 Task: Choose the runner image Windows with the architecture "ARM64" for the new self-hosted runner in the repository "JS".
Action: Mouse moved to (1152, 203)
Screenshot: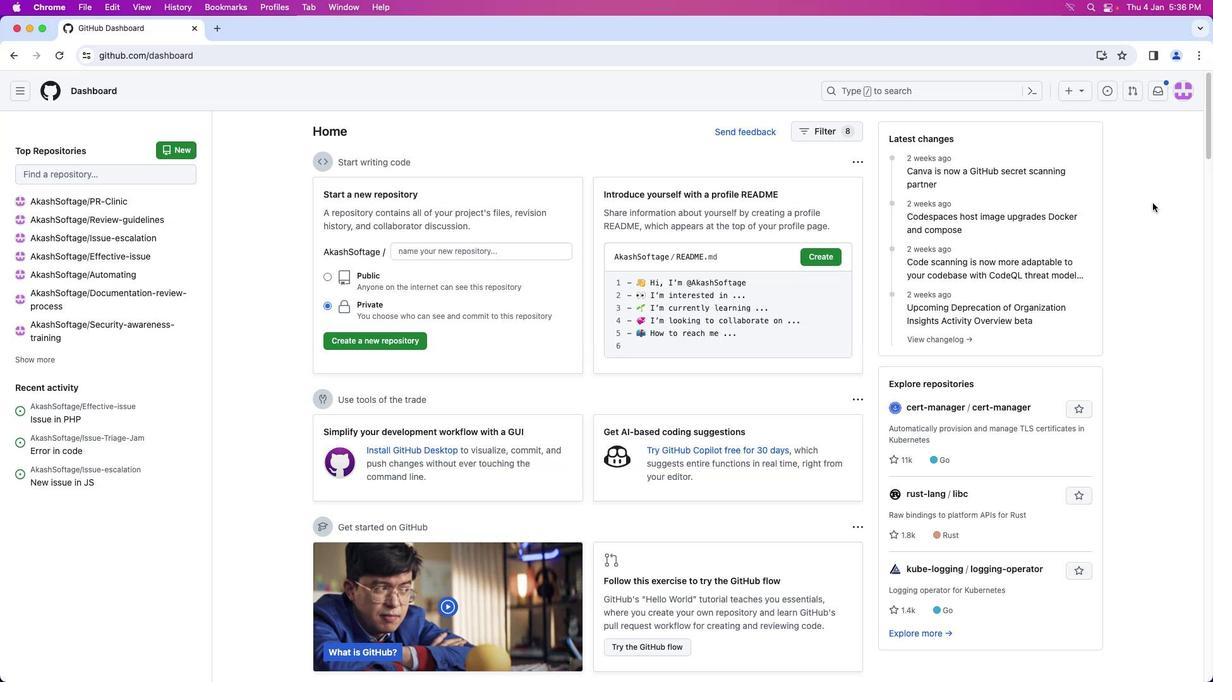 
Action: Mouse pressed left at (1152, 203)
Screenshot: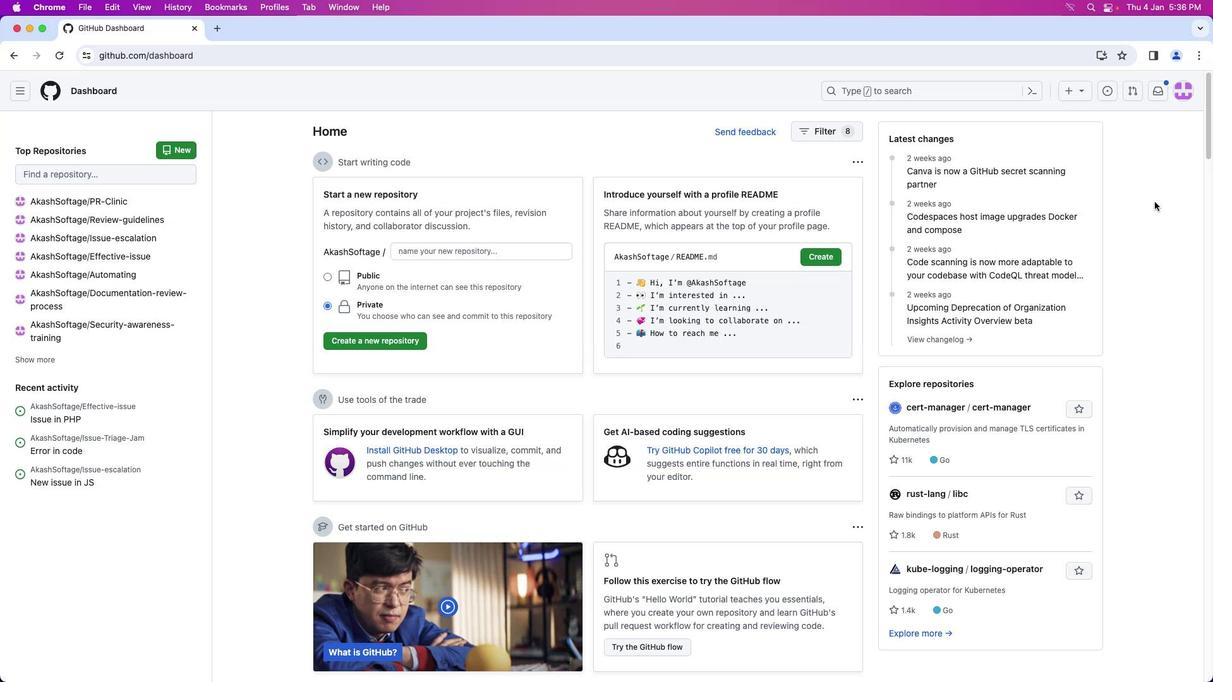 
Action: Mouse moved to (1177, 87)
Screenshot: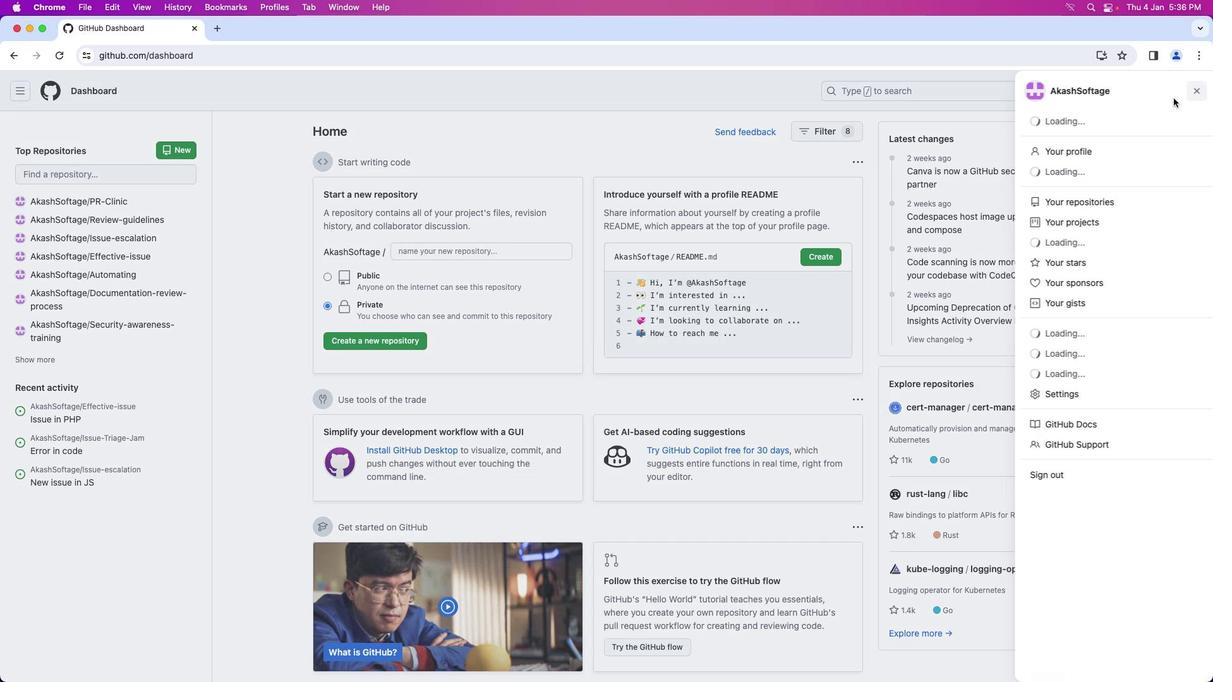 
Action: Mouse pressed left at (1177, 87)
Screenshot: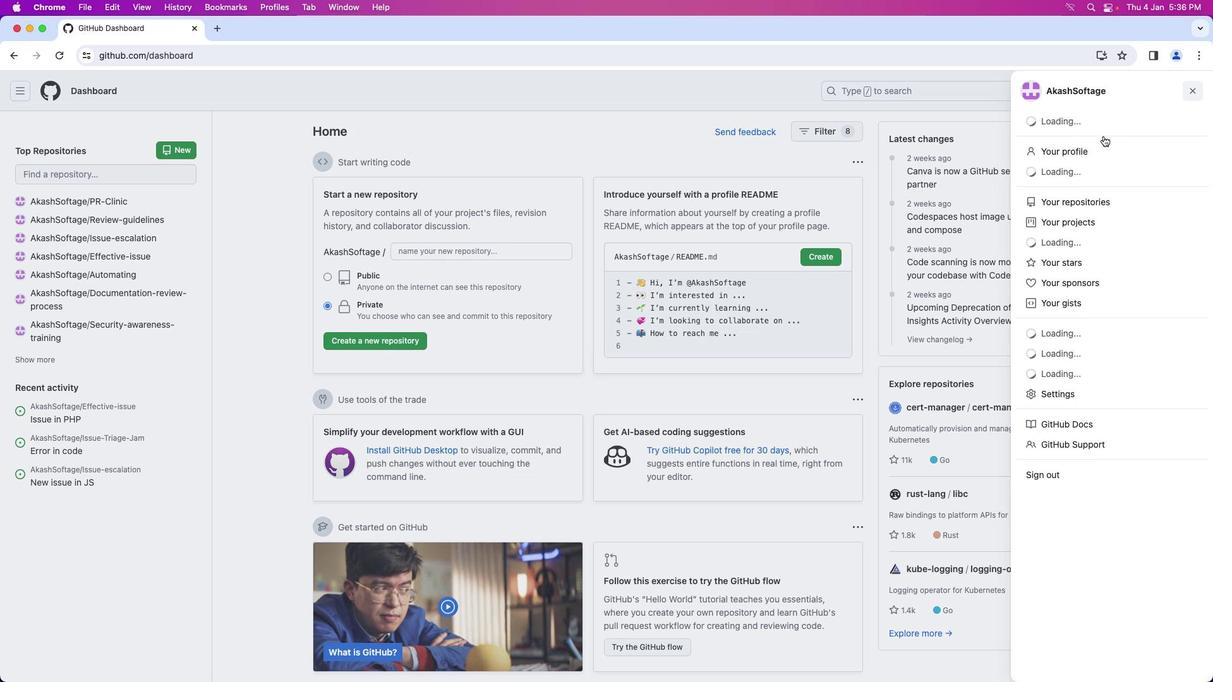 
Action: Mouse moved to (1107, 202)
Screenshot: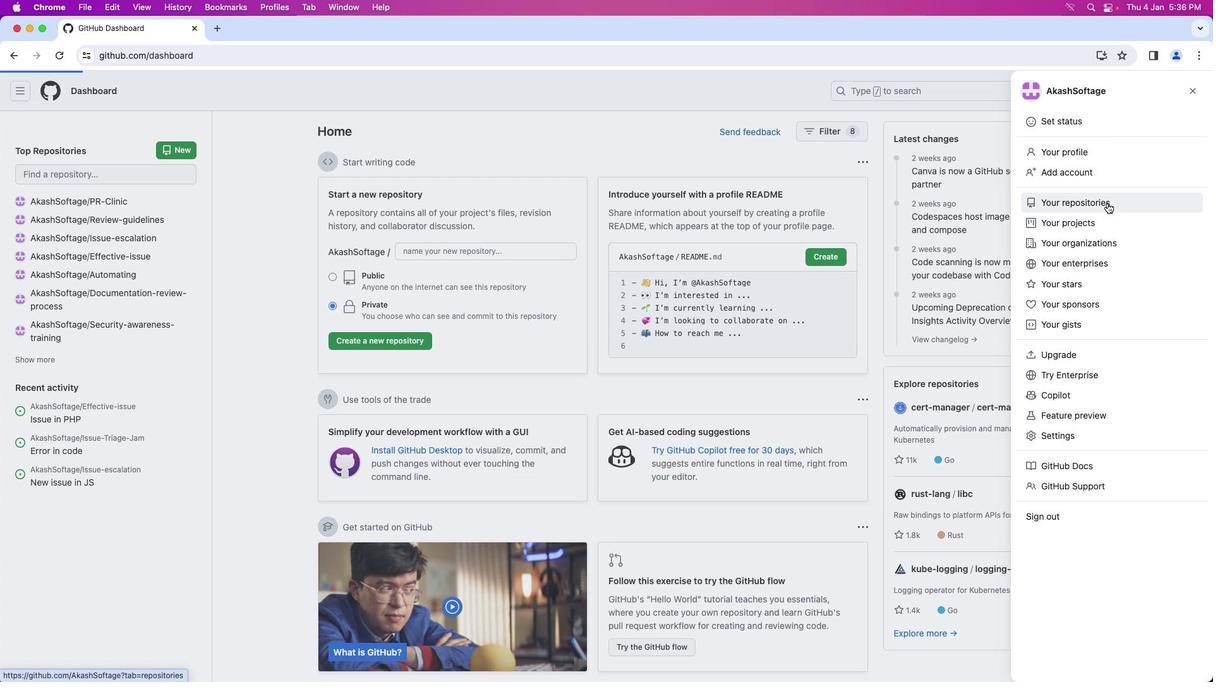 
Action: Mouse pressed left at (1107, 202)
Screenshot: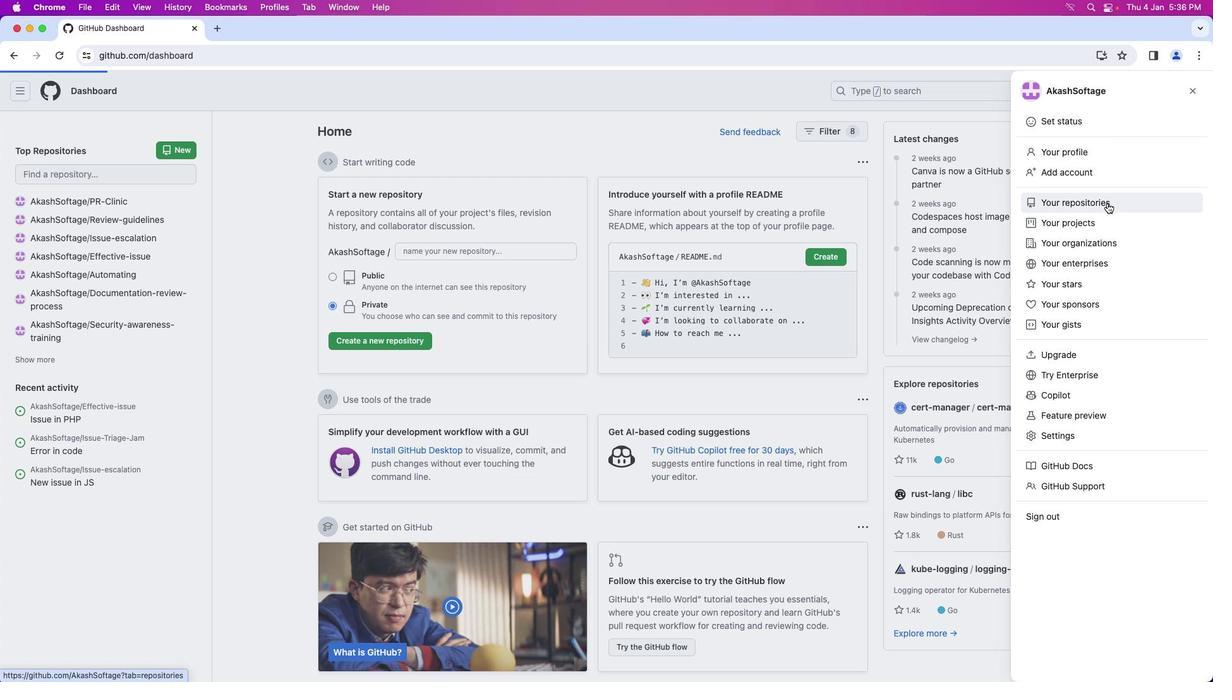 
Action: Mouse moved to (427, 211)
Screenshot: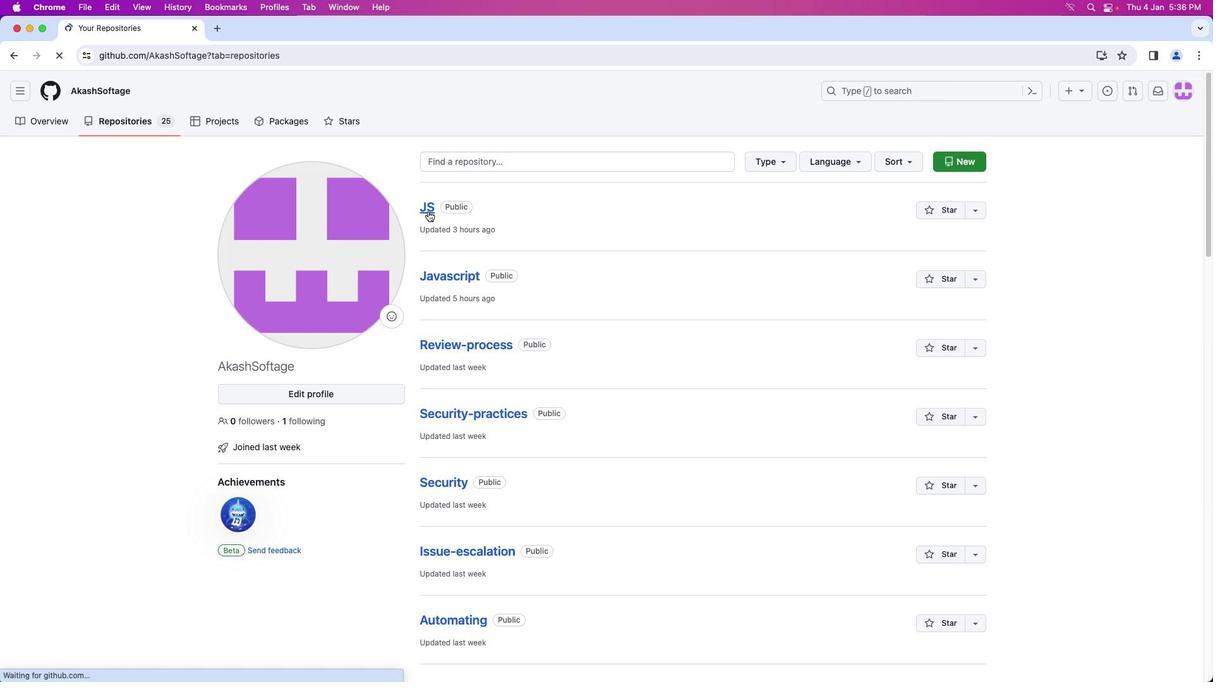 
Action: Mouse pressed left at (427, 211)
Screenshot: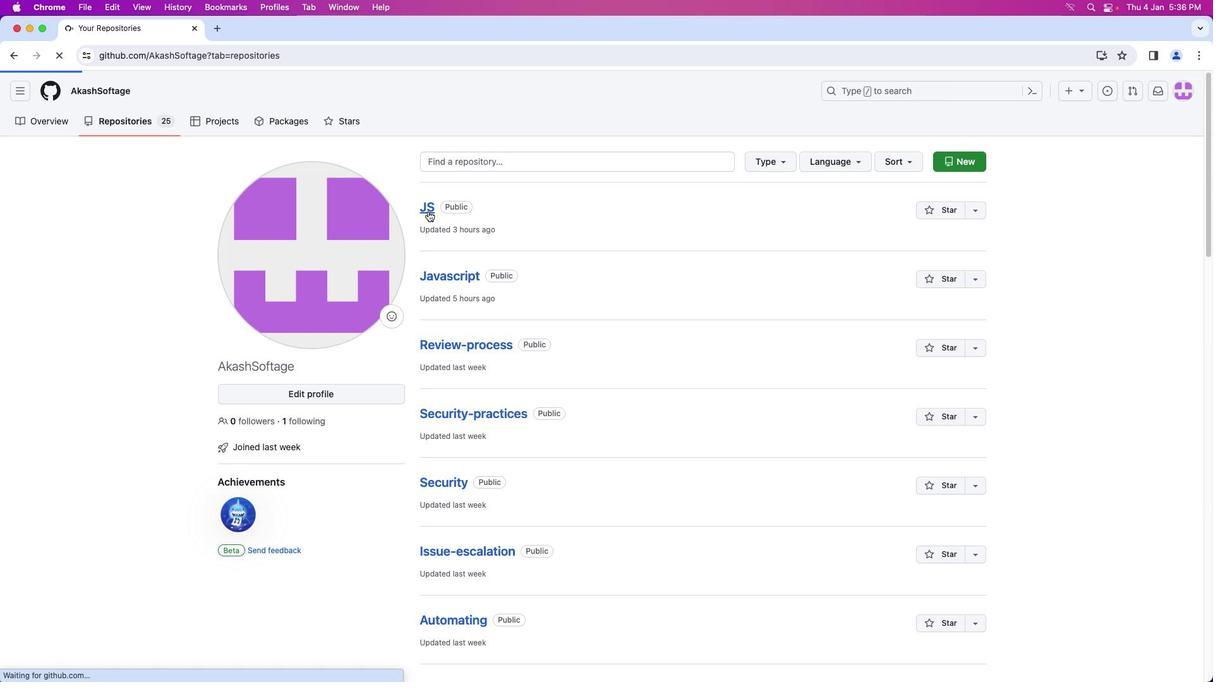 
Action: Mouse moved to (527, 127)
Screenshot: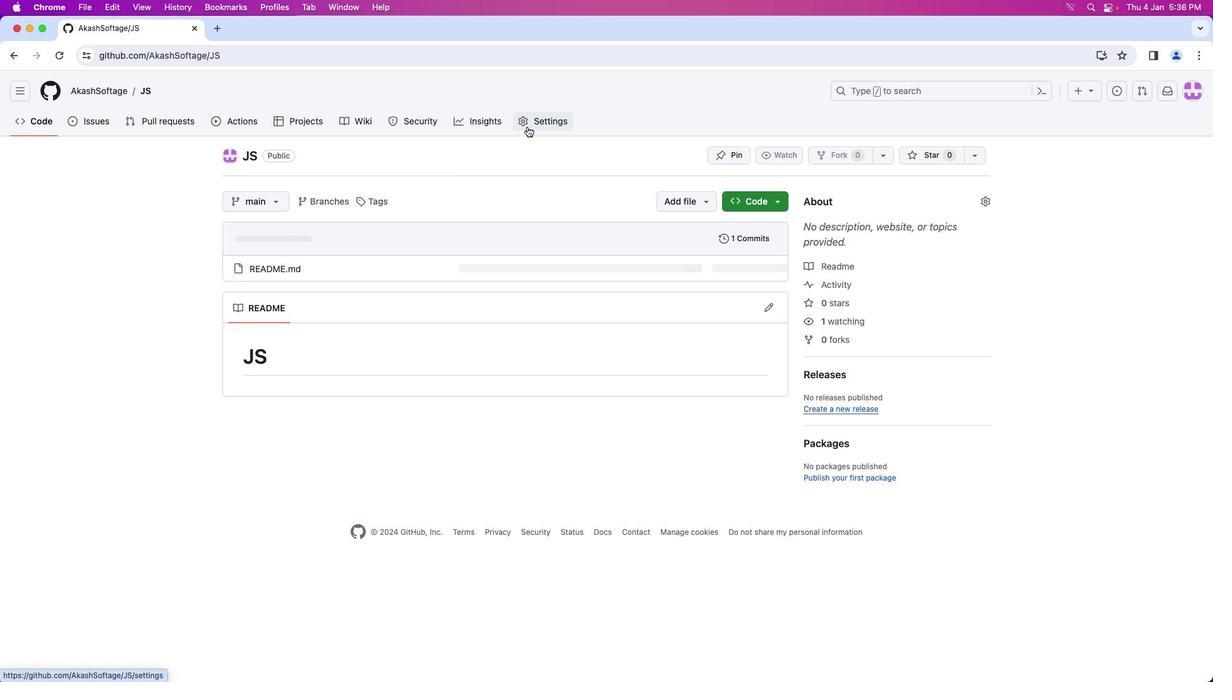 
Action: Mouse pressed left at (527, 127)
Screenshot: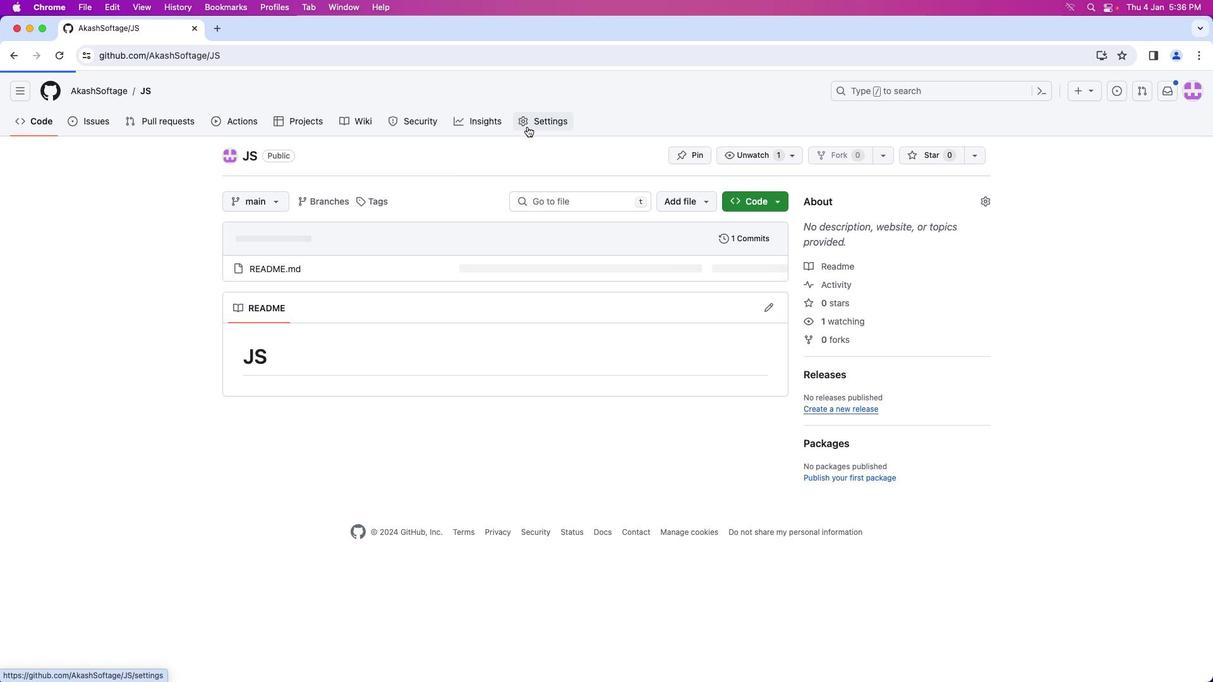 
Action: Mouse moved to (308, 350)
Screenshot: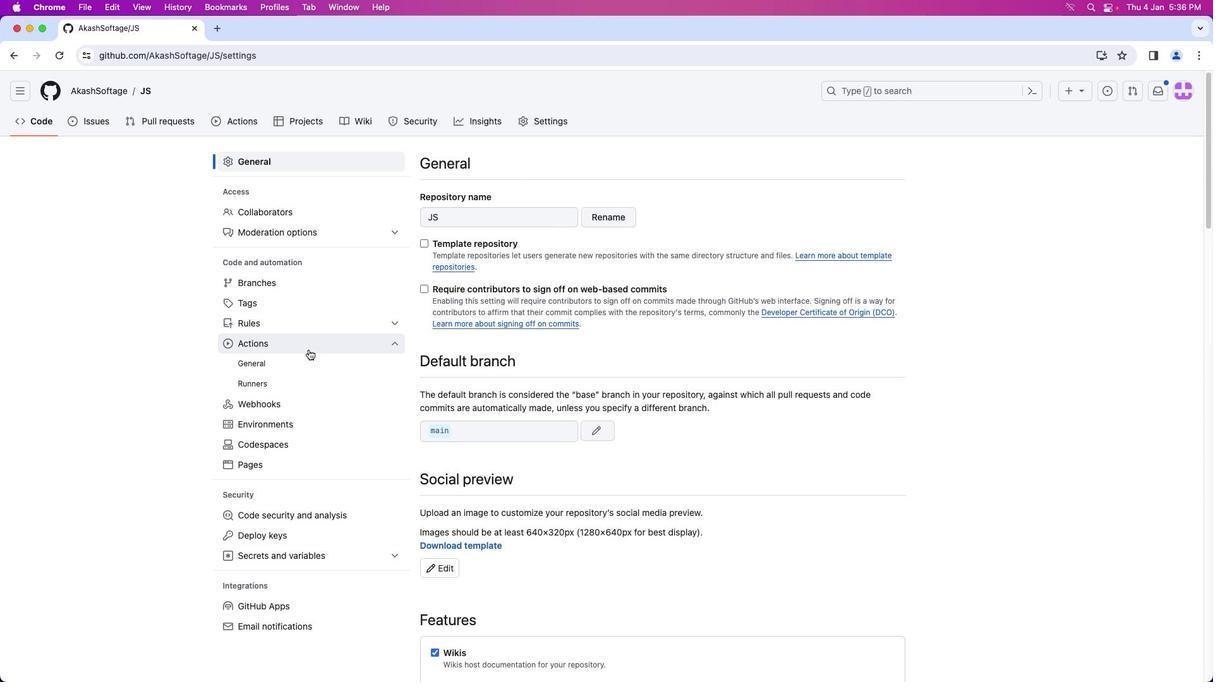
Action: Mouse pressed left at (308, 350)
Screenshot: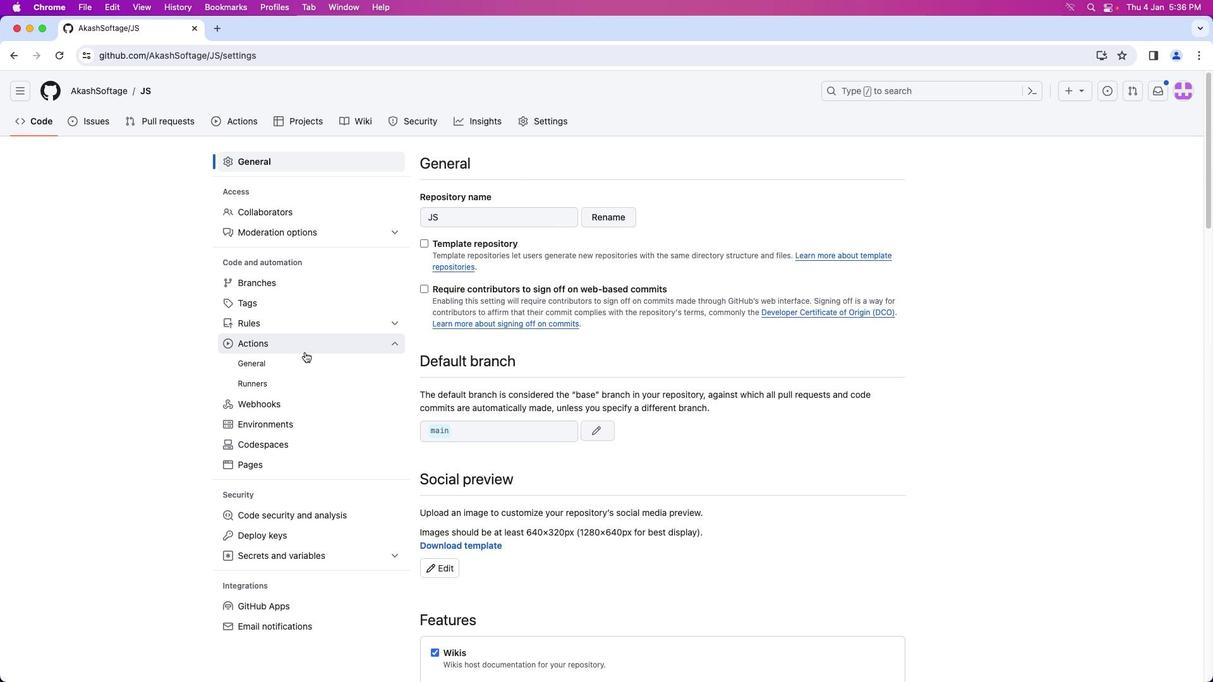 
Action: Mouse moved to (261, 384)
Screenshot: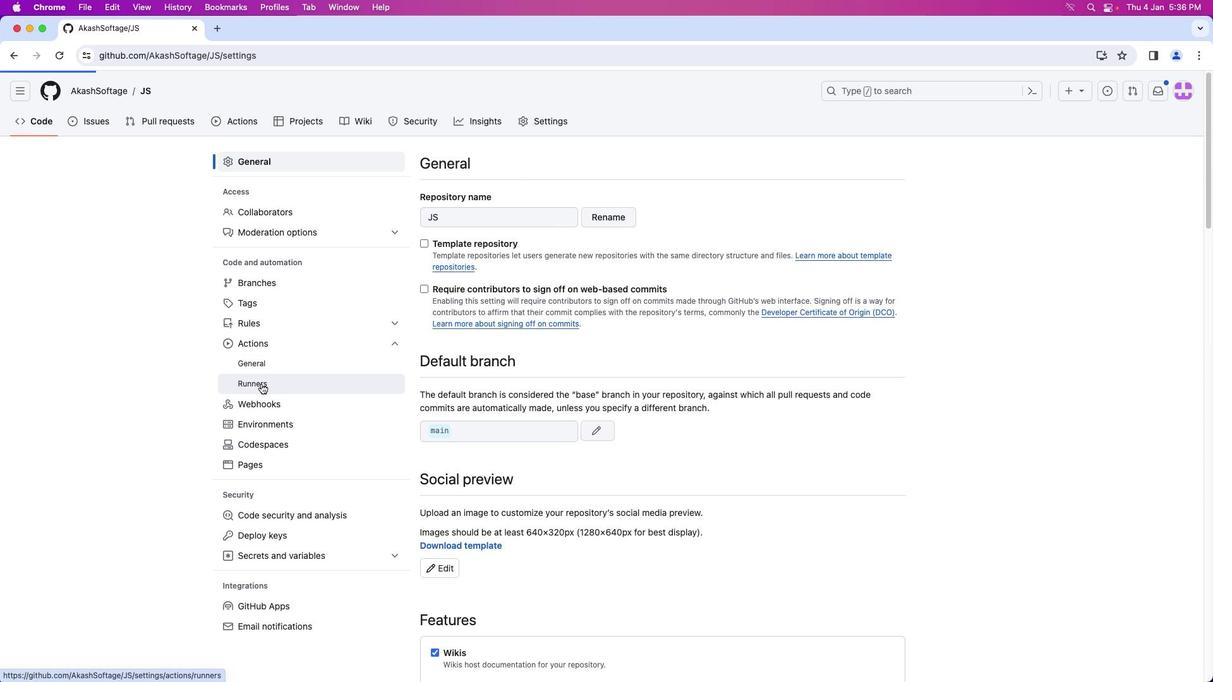 
Action: Mouse pressed left at (261, 384)
Screenshot: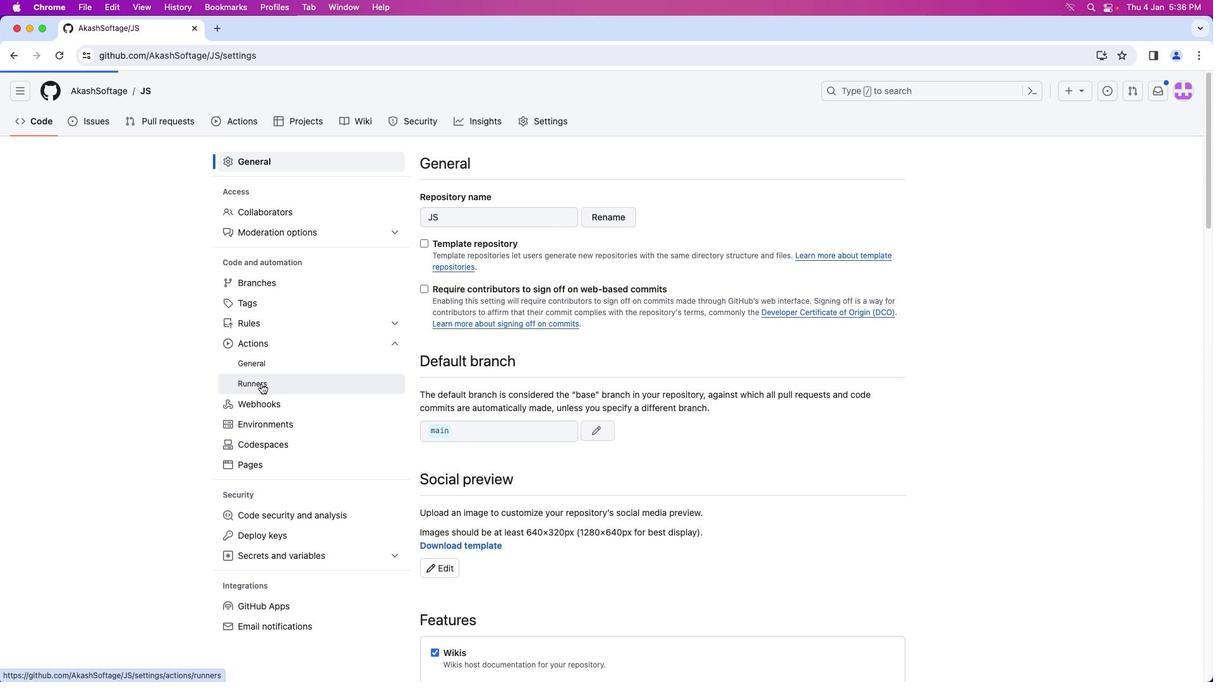 
Action: Mouse moved to (816, 155)
Screenshot: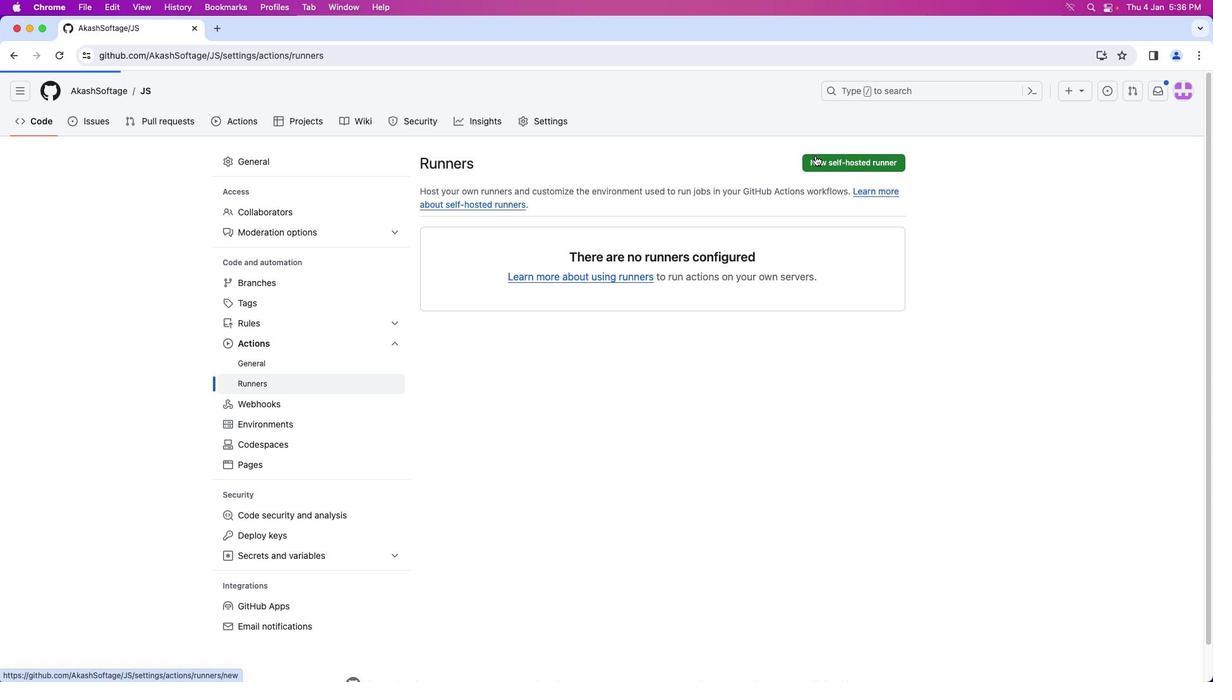 
Action: Mouse pressed left at (816, 155)
Screenshot: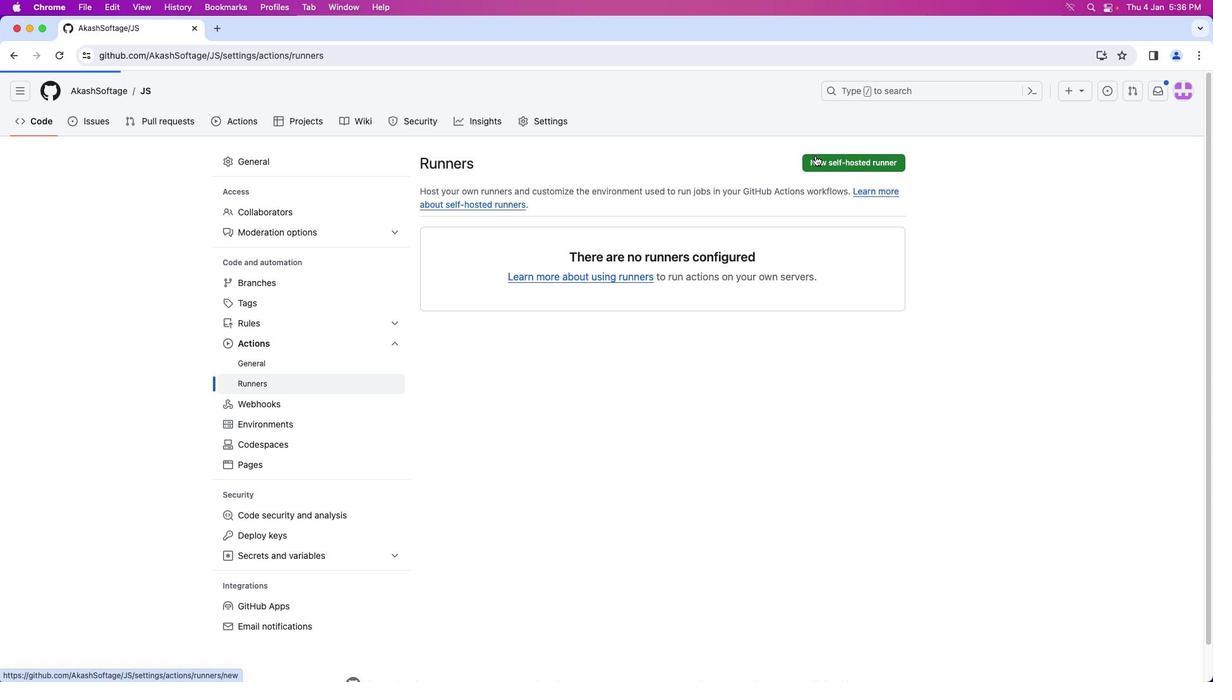 
Action: Mouse moved to (771, 297)
Screenshot: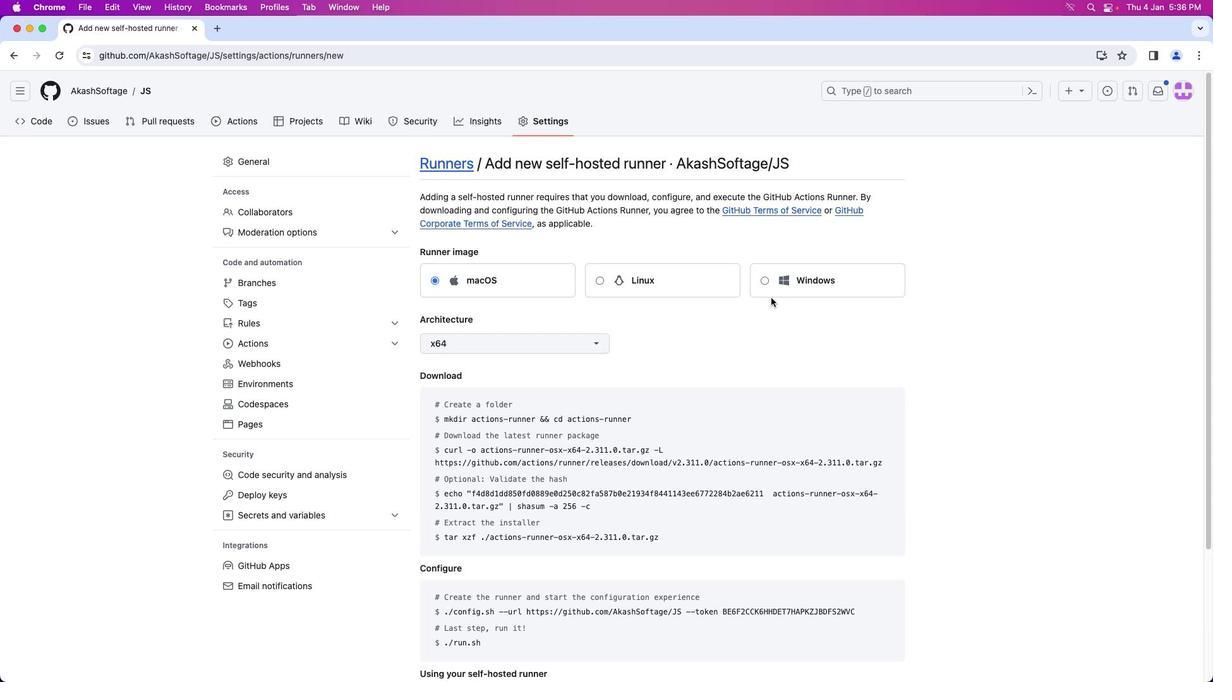 
Action: Mouse scrolled (771, 297) with delta (0, 0)
Screenshot: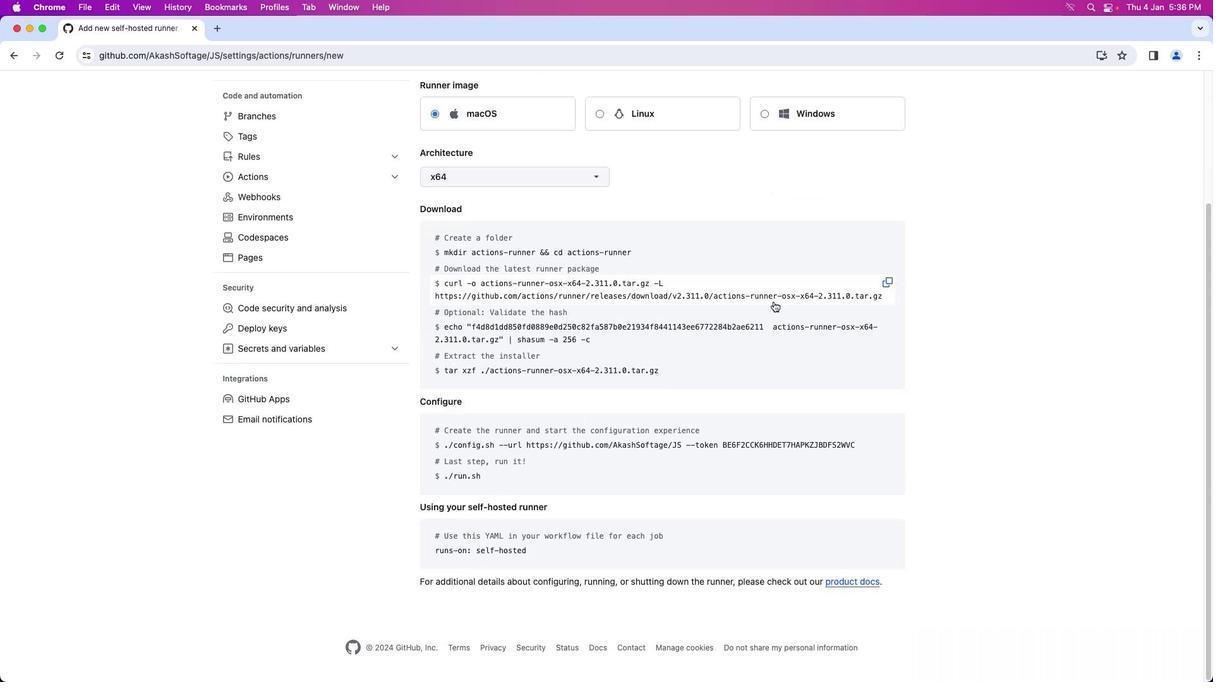 
Action: Mouse moved to (771, 298)
Screenshot: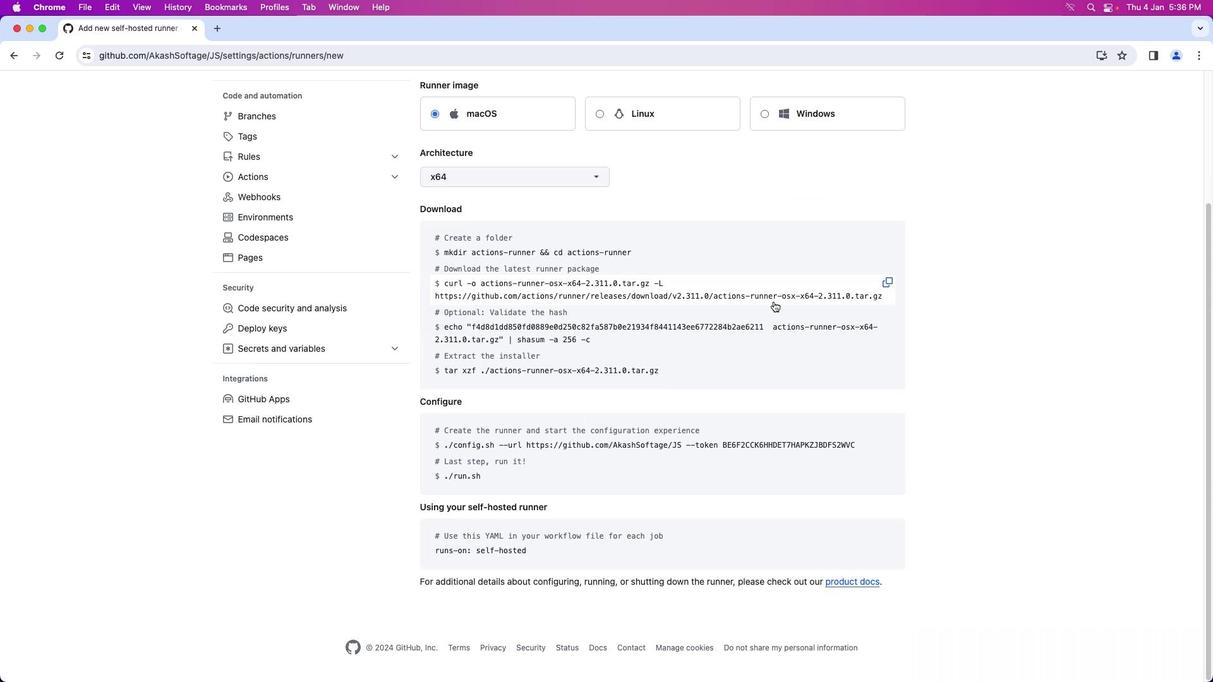
Action: Mouse scrolled (771, 298) with delta (0, 0)
Screenshot: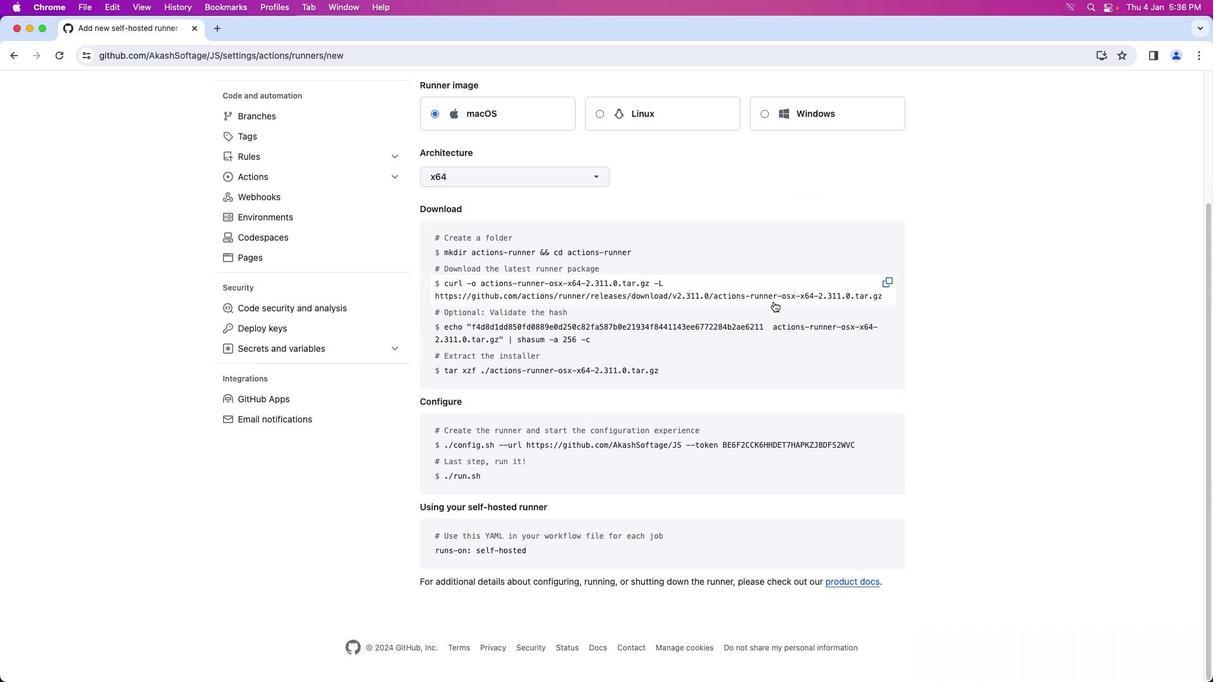 
Action: Mouse moved to (771, 299)
Screenshot: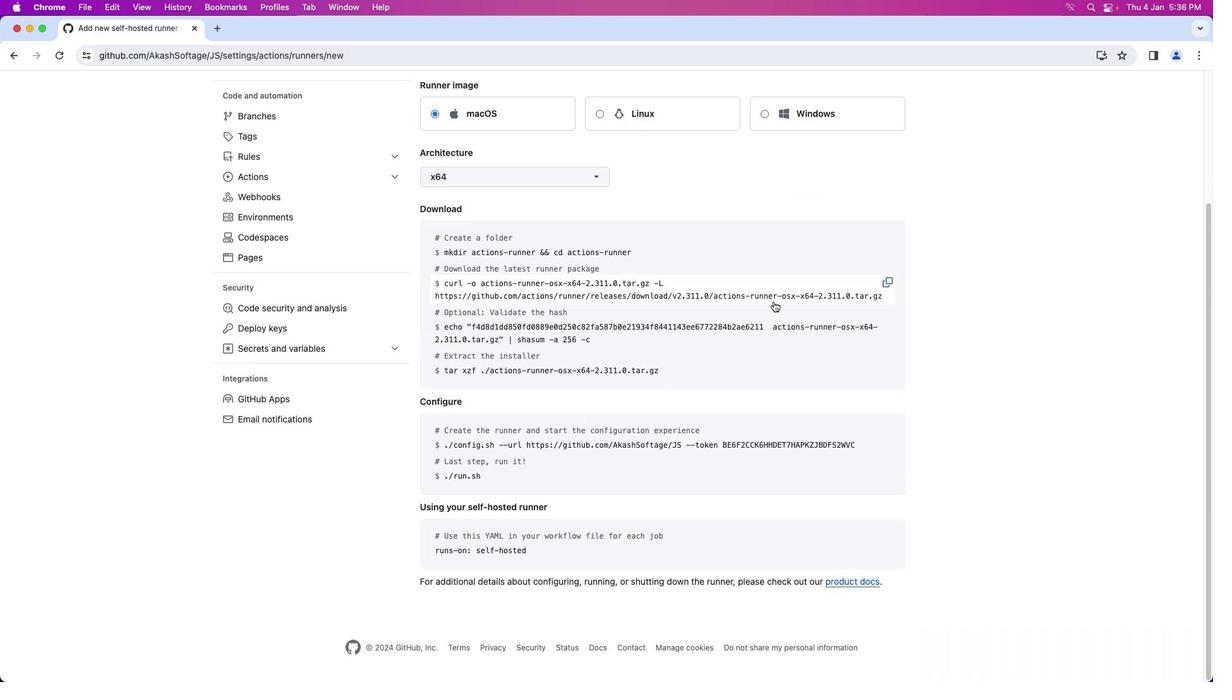 
Action: Mouse scrolled (771, 299) with delta (0, 0)
Screenshot: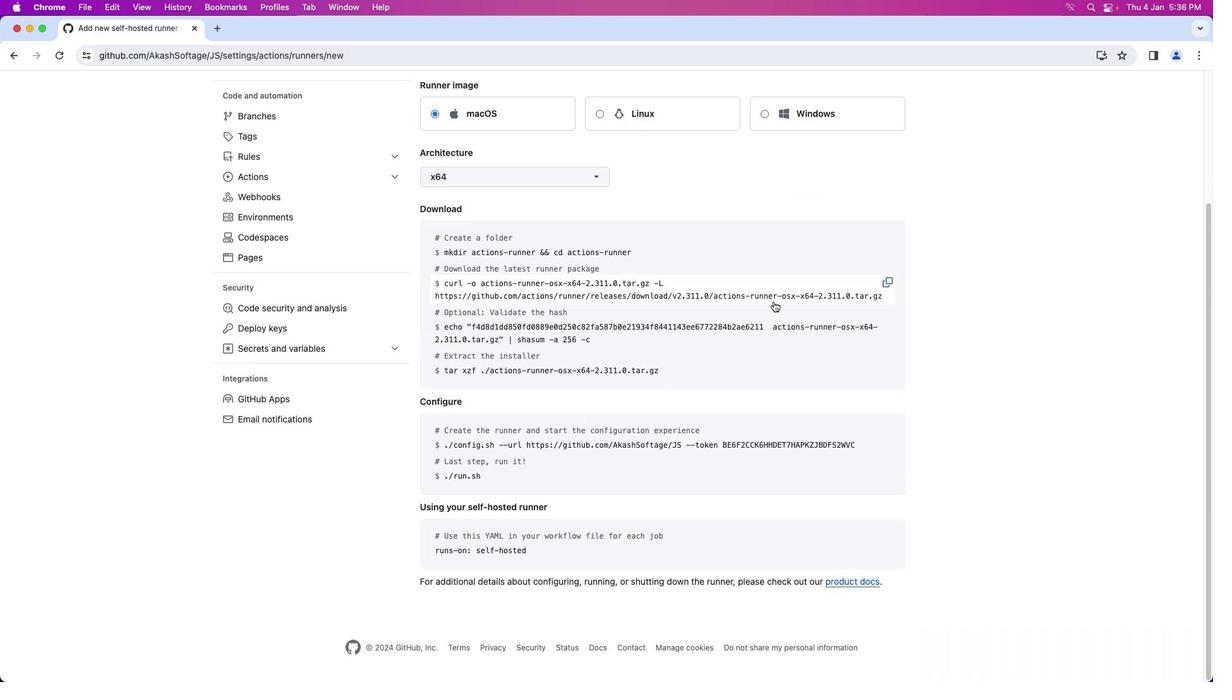 
Action: Mouse moved to (771, 300)
Screenshot: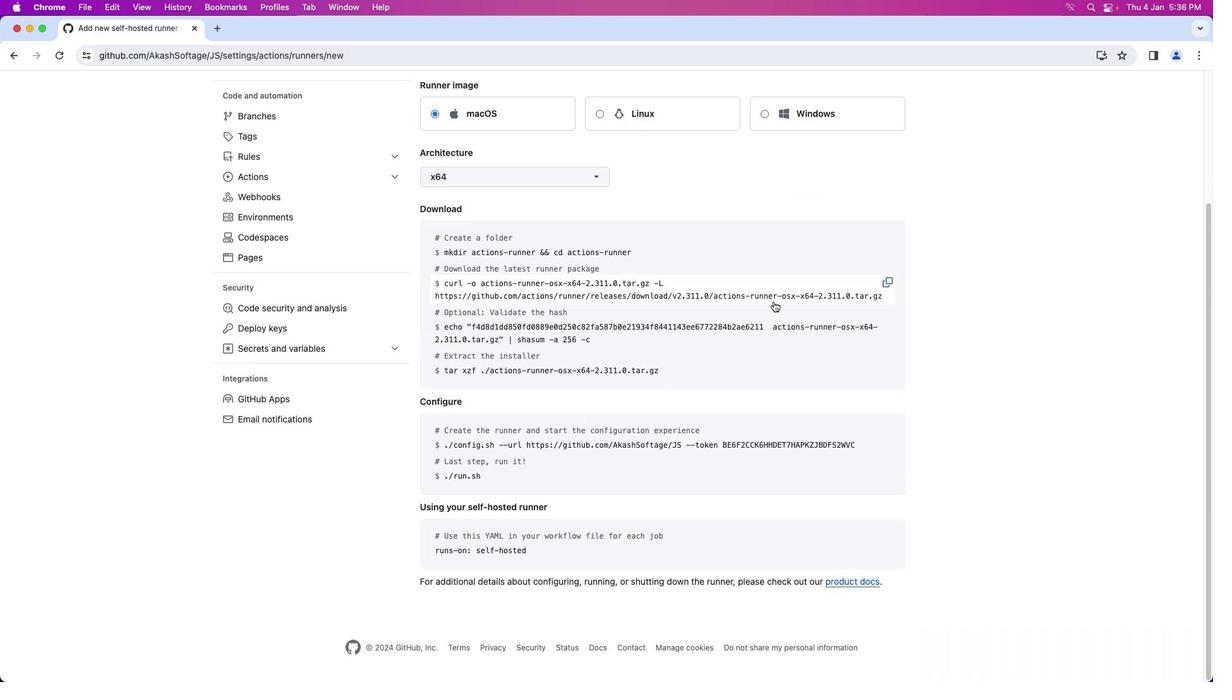 
Action: Mouse scrolled (771, 300) with delta (0, -1)
Screenshot: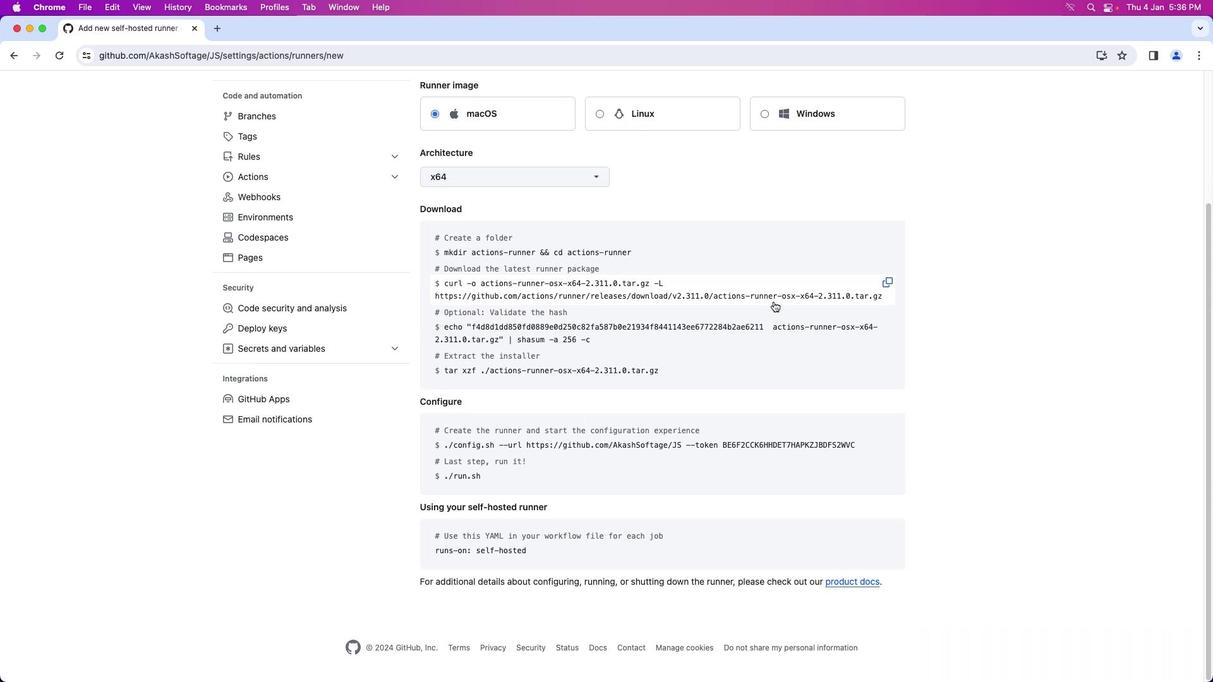 
Action: Mouse moved to (771, 300)
Screenshot: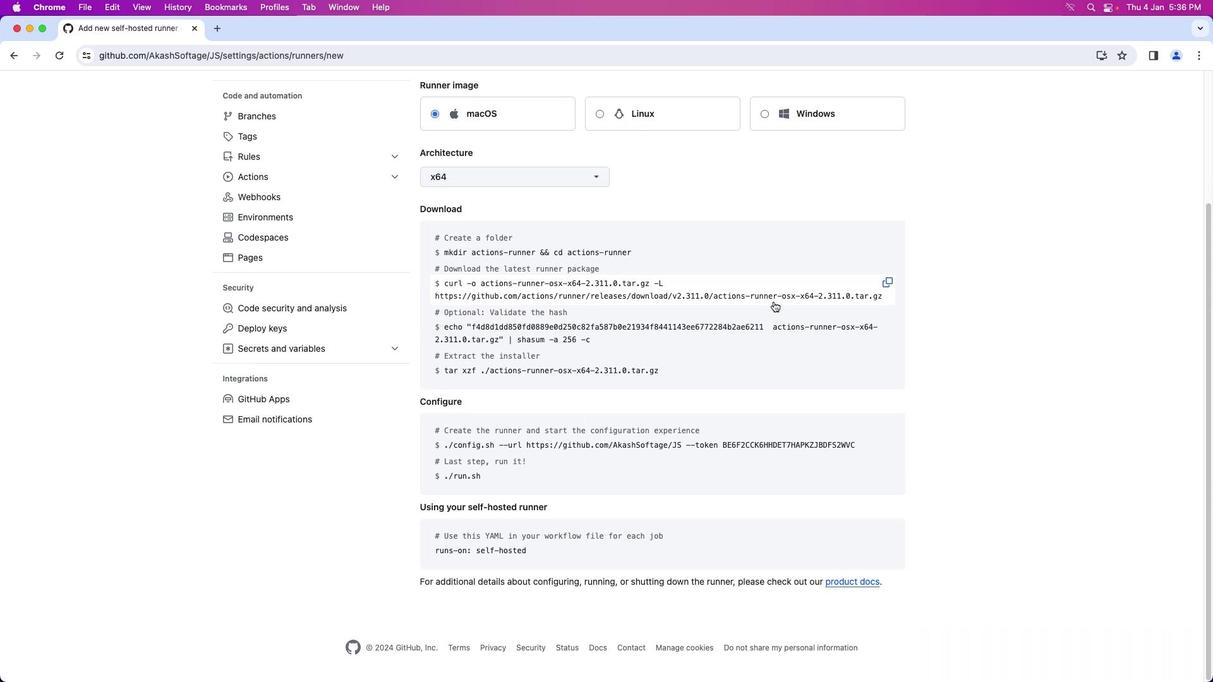 
Action: Mouse scrolled (771, 300) with delta (0, -2)
Screenshot: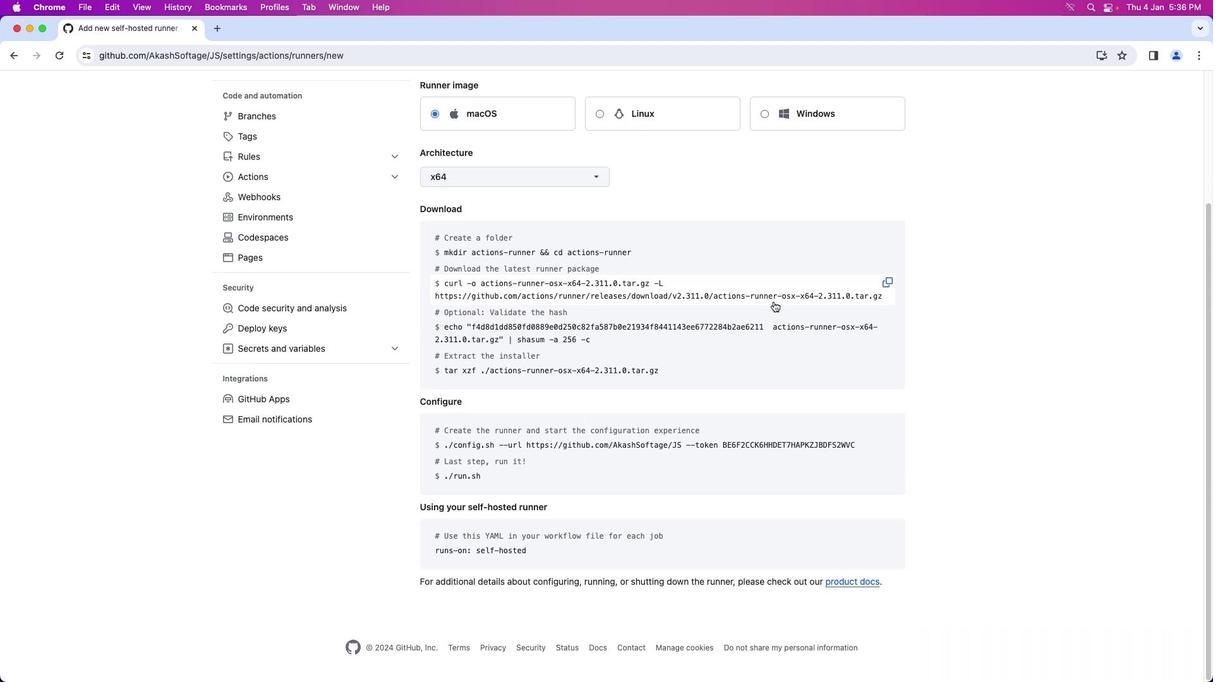 
Action: Mouse scrolled (771, 300) with delta (0, -3)
Screenshot: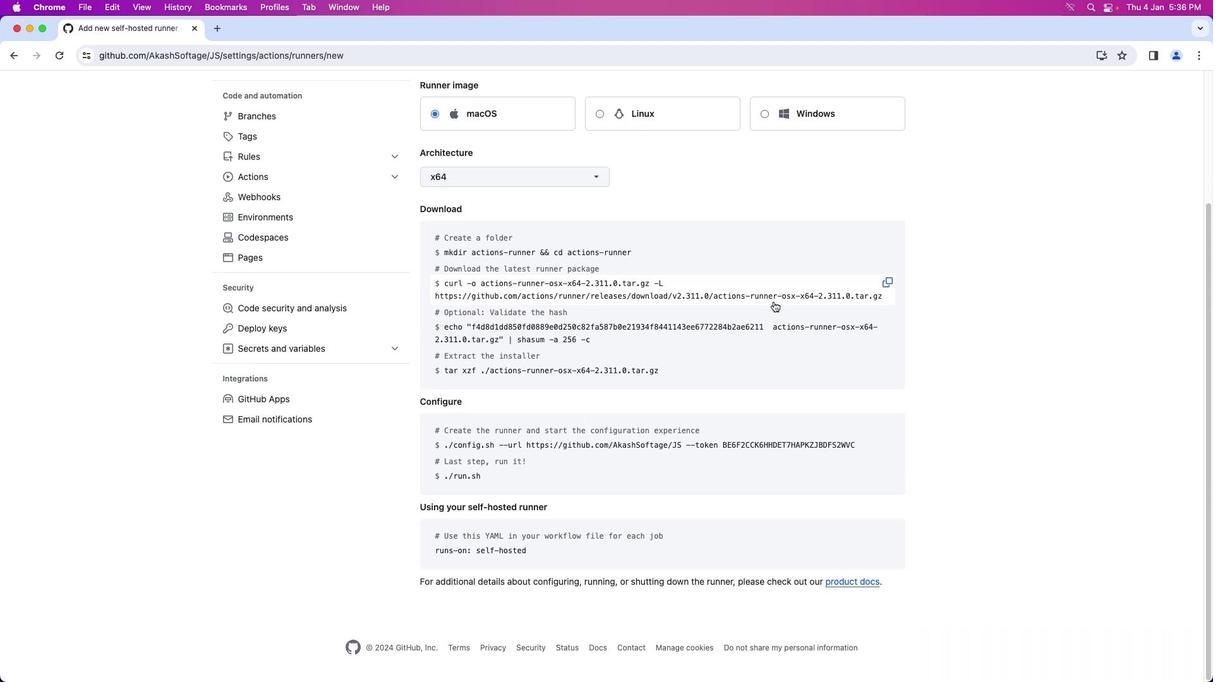 
Action: Mouse scrolled (771, 300) with delta (0, -3)
Screenshot: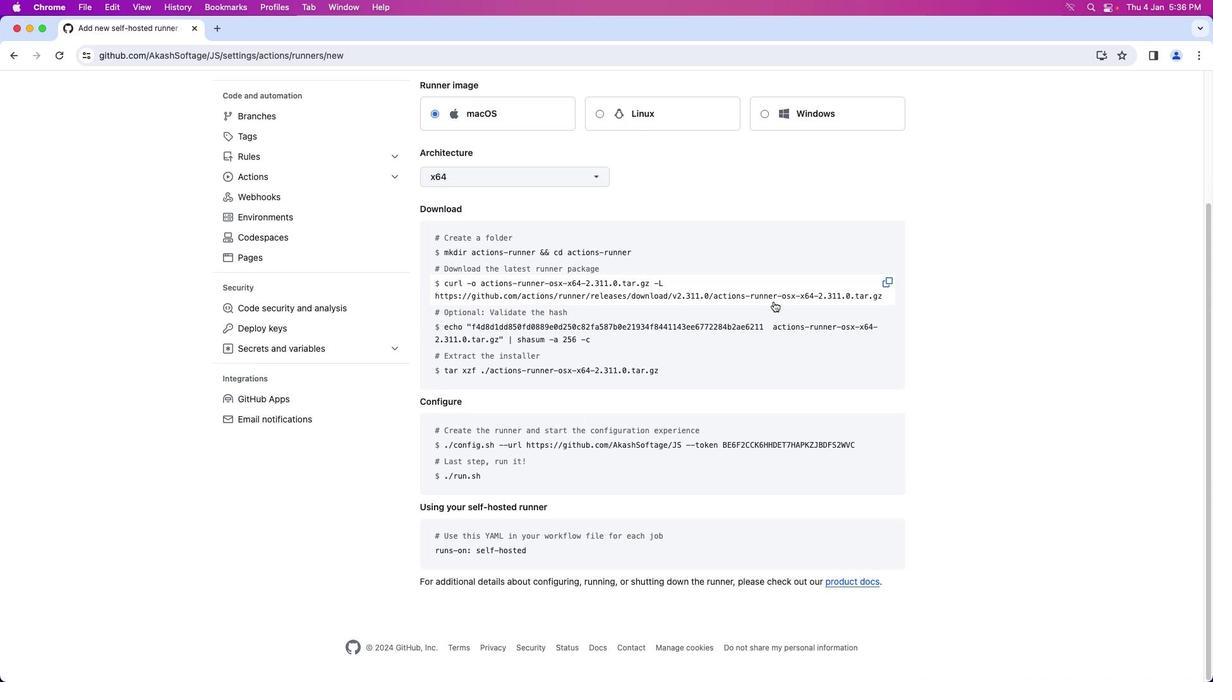 
Action: Mouse moved to (773, 301)
Screenshot: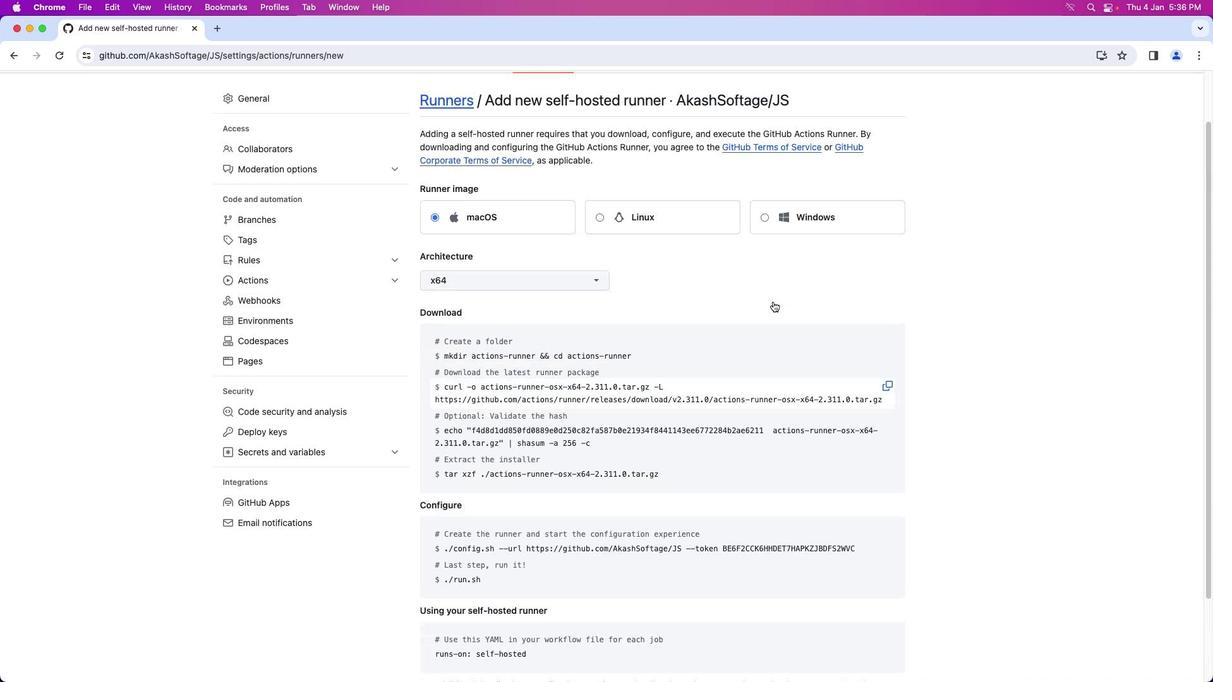 
Action: Mouse scrolled (773, 301) with delta (0, 0)
Screenshot: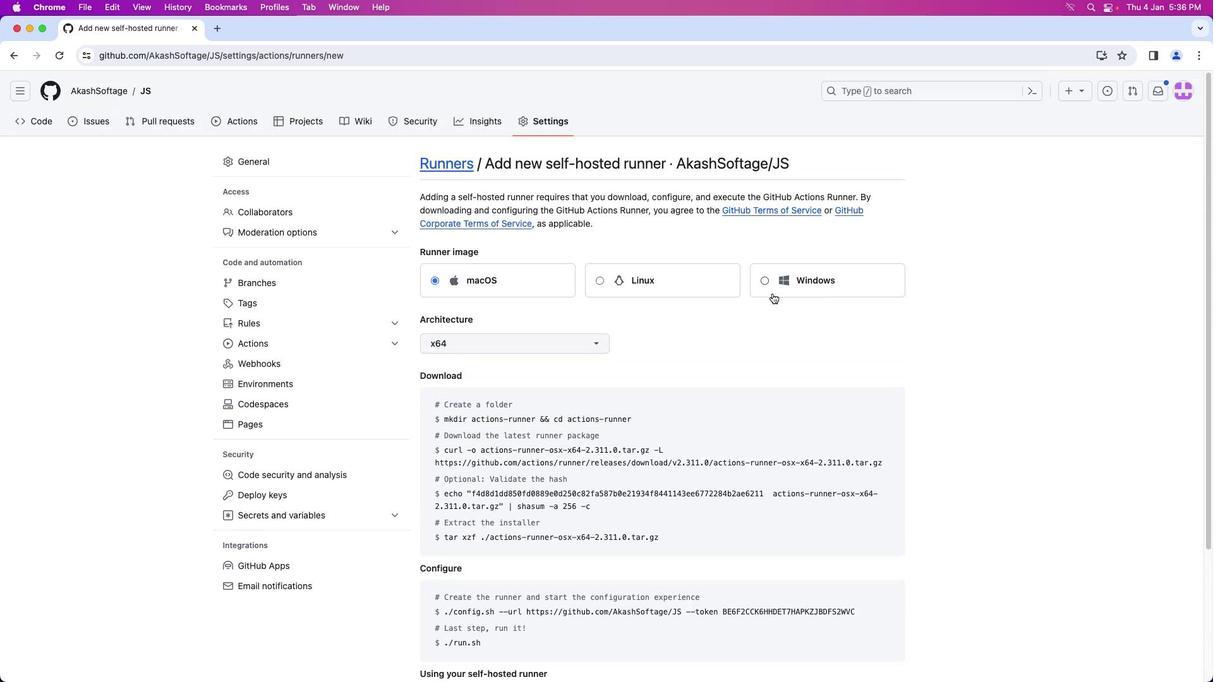 
Action: Mouse scrolled (773, 301) with delta (0, 0)
Screenshot: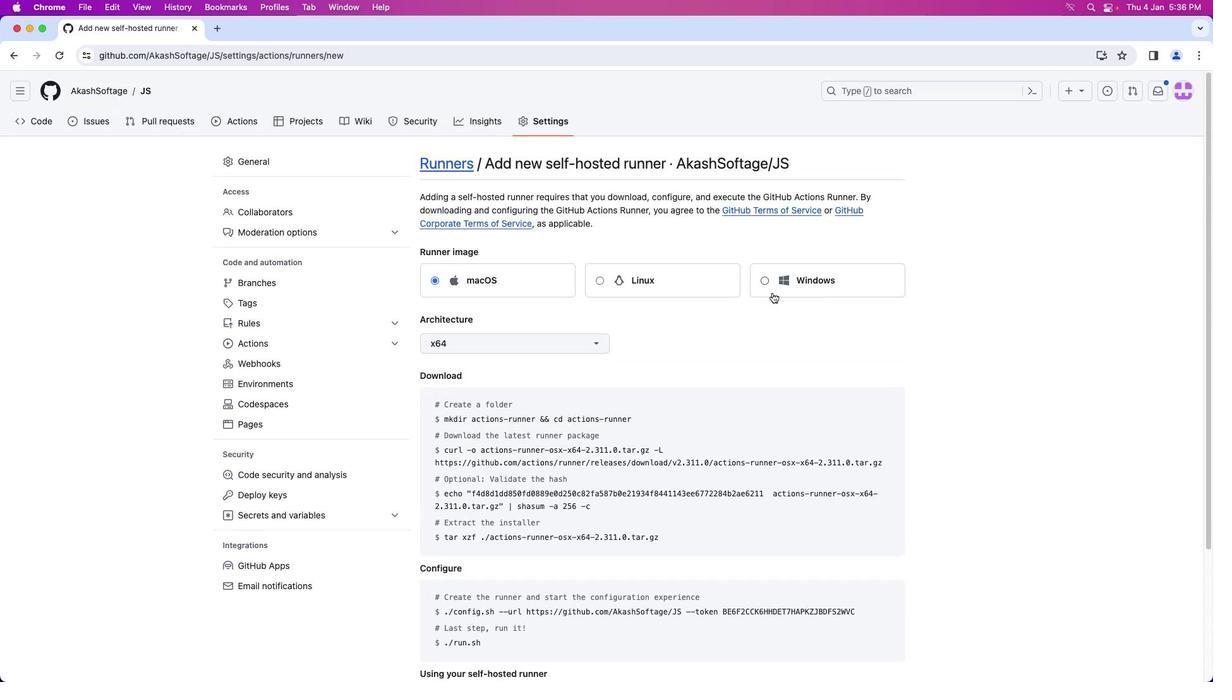 
Action: Mouse scrolled (773, 301) with delta (0, 1)
Screenshot: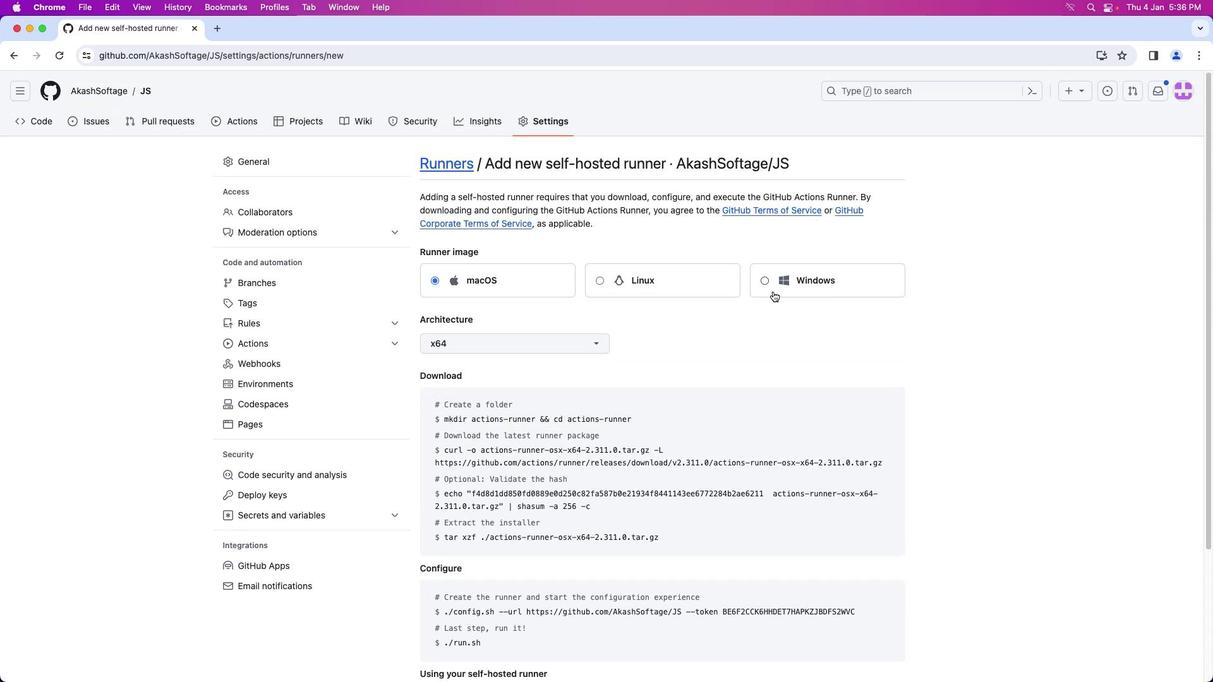 
Action: Mouse scrolled (773, 301) with delta (0, 2)
Screenshot: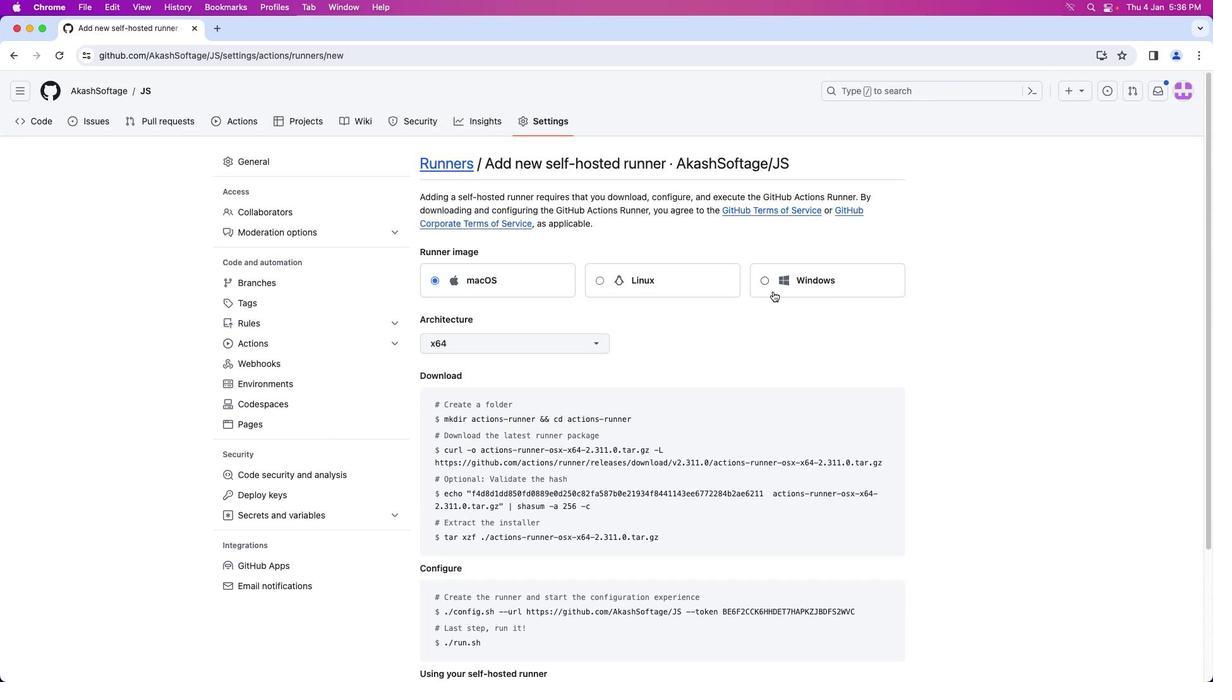
Action: Mouse moved to (765, 283)
Screenshot: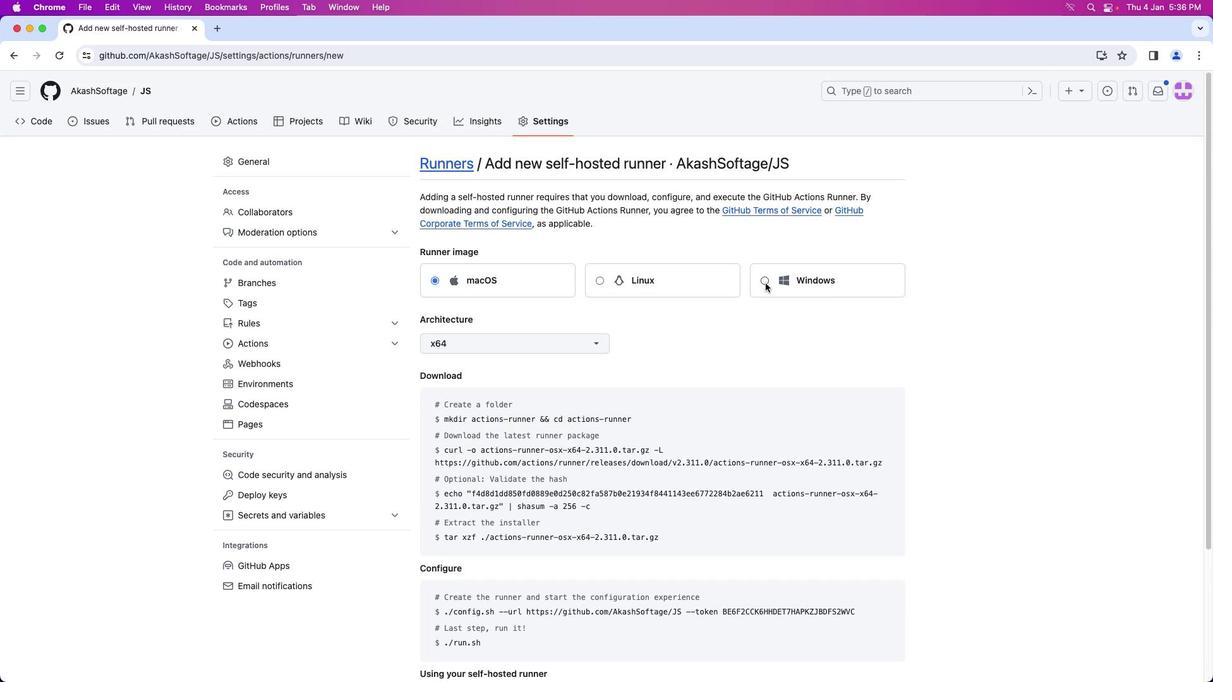 
Action: Mouse pressed left at (765, 283)
Screenshot: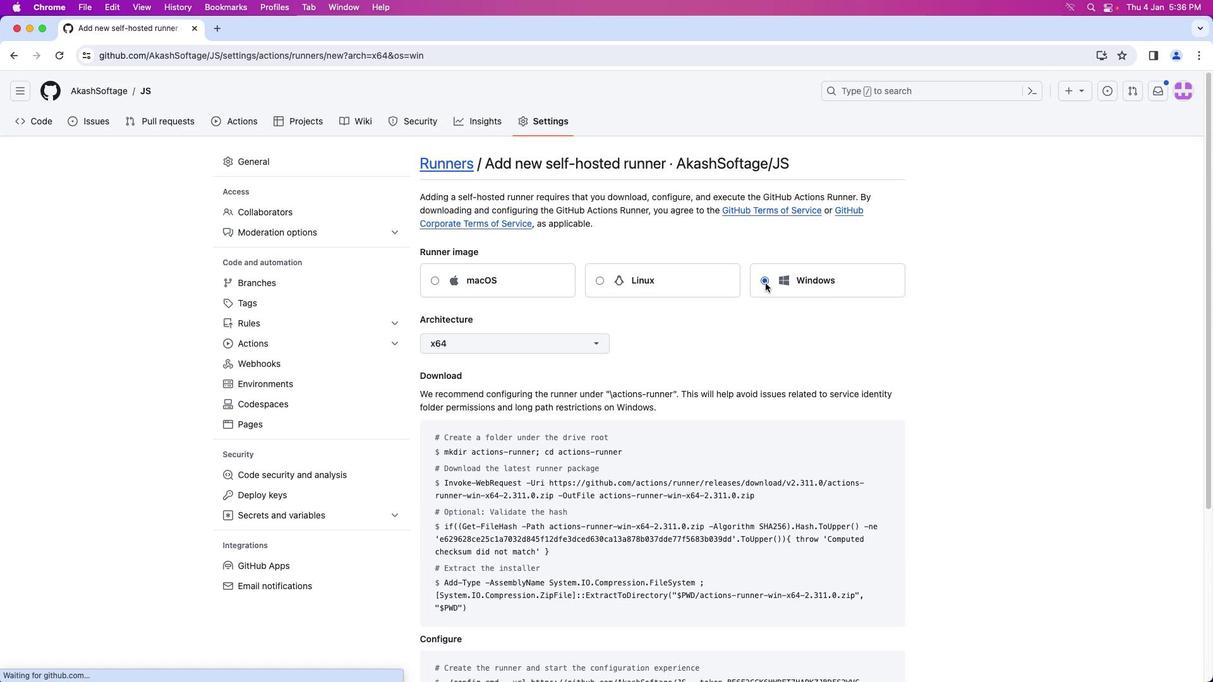 
Action: Mouse moved to (560, 341)
Screenshot: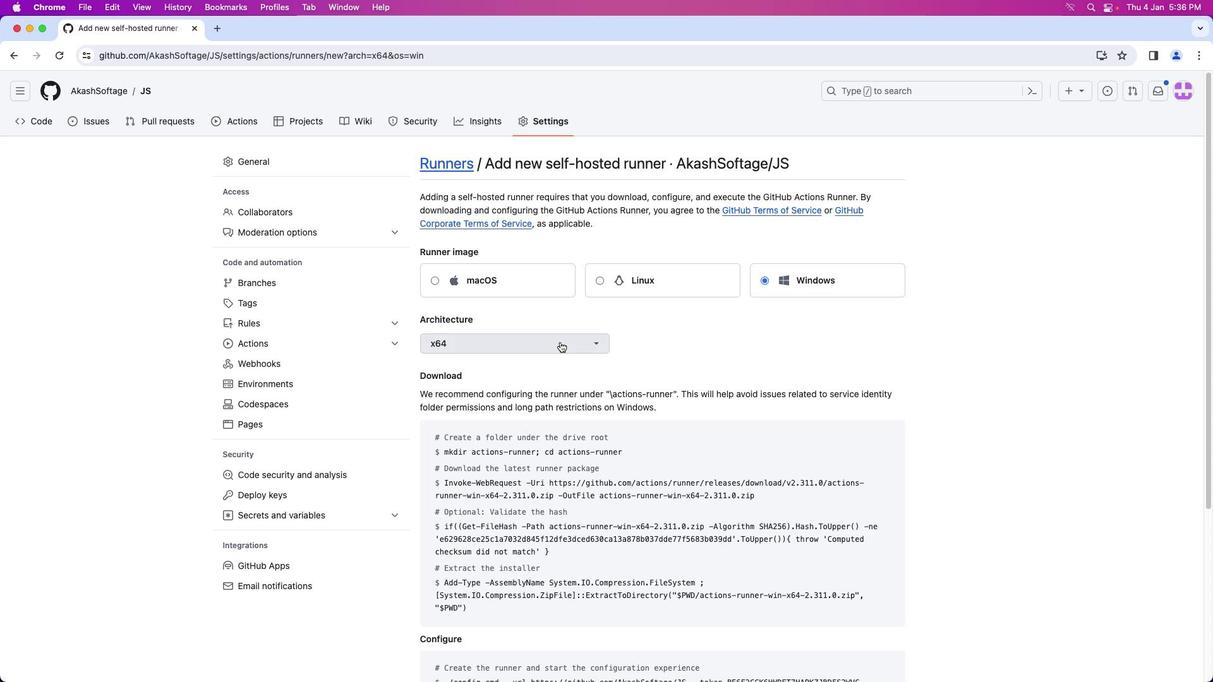 
Action: Mouse pressed left at (560, 341)
Screenshot: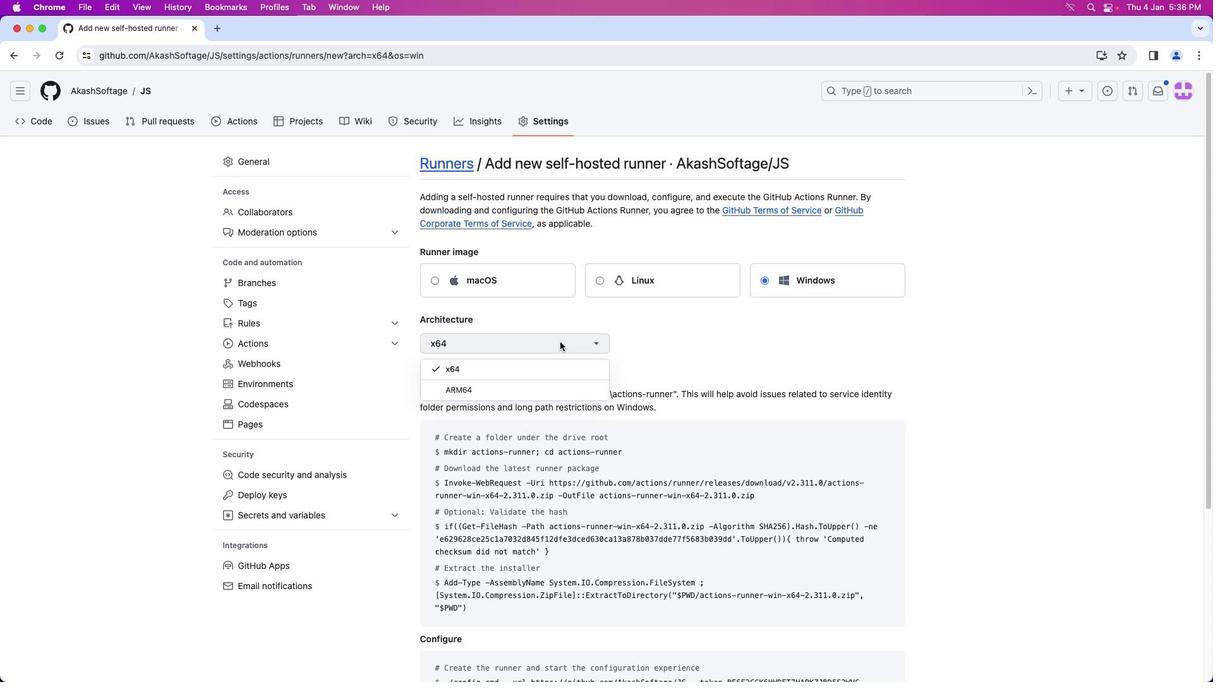 
Action: Mouse moved to (509, 390)
Screenshot: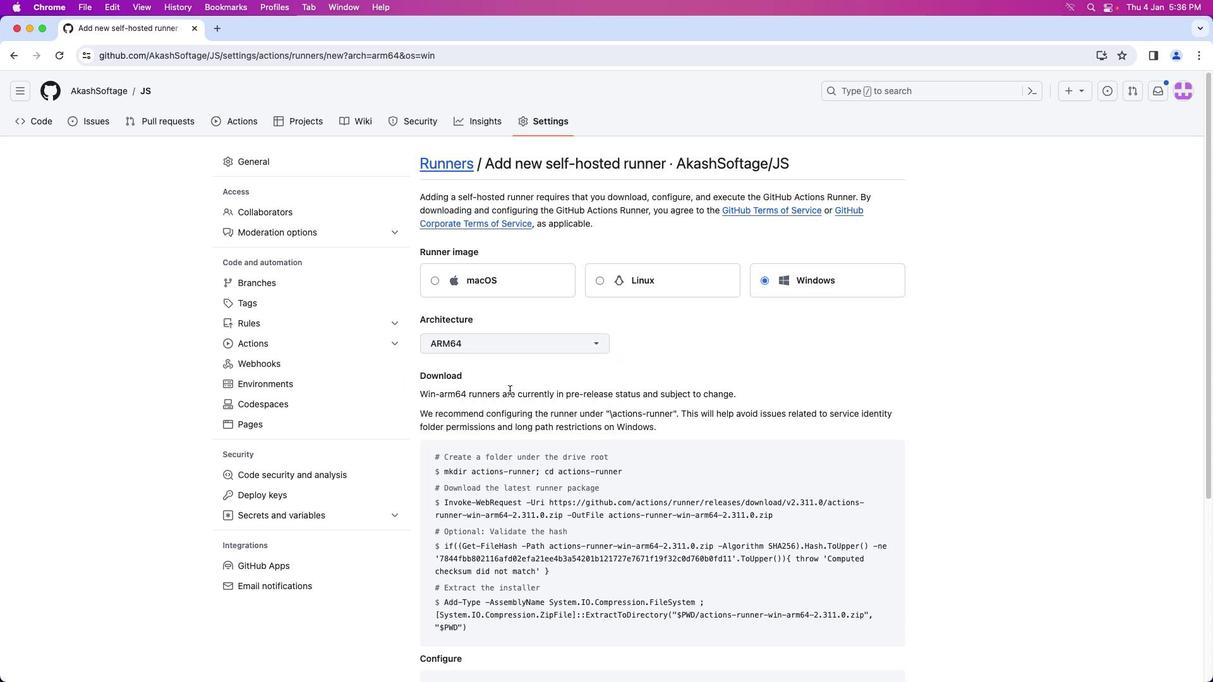 
Action: Mouse pressed left at (509, 390)
Screenshot: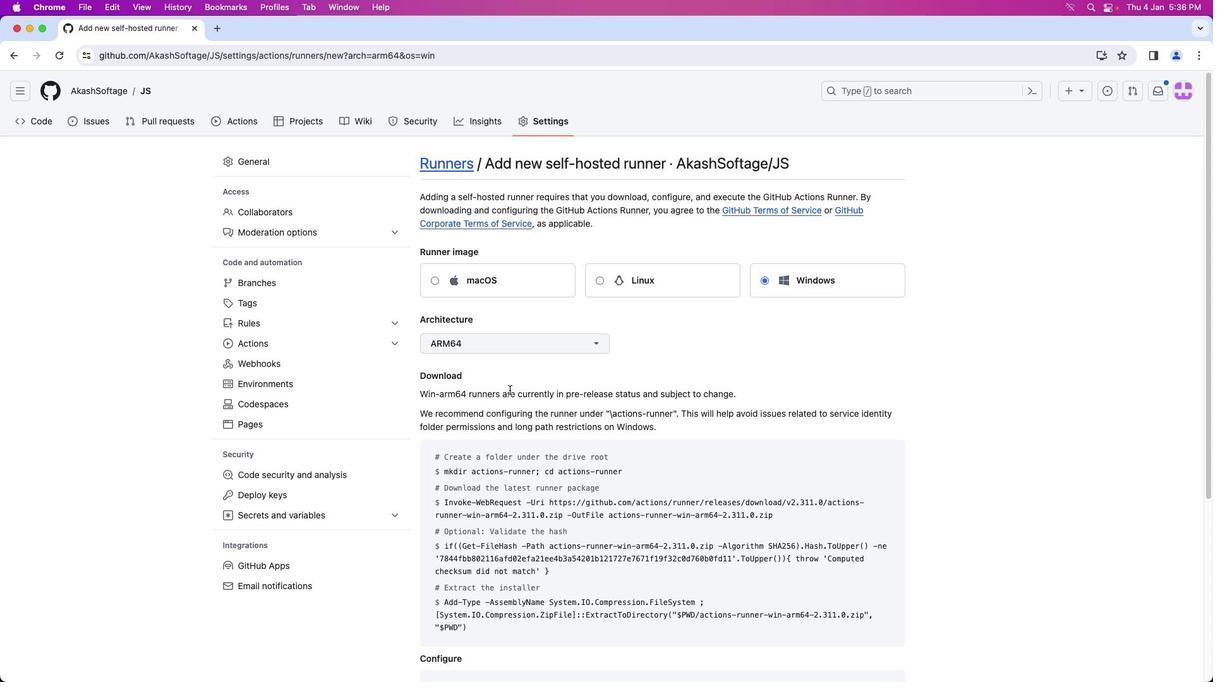 
Action: Mouse moved to (830, 349)
Screenshot: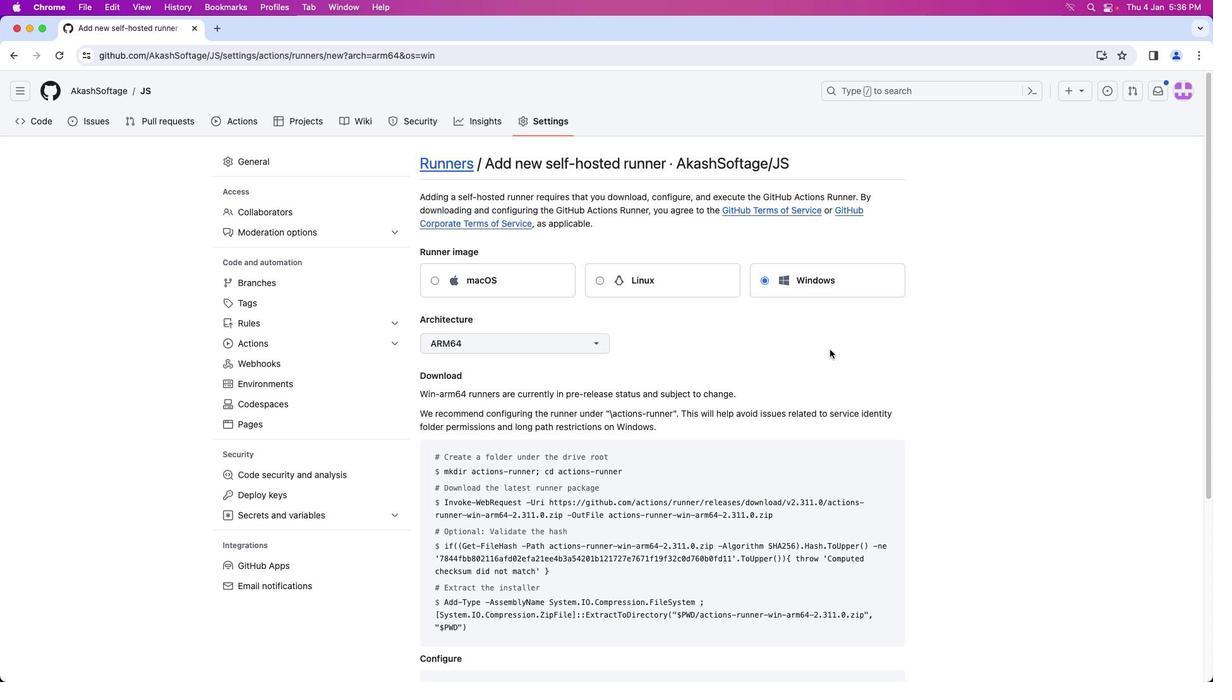 
Action: Mouse pressed left at (830, 349)
Screenshot: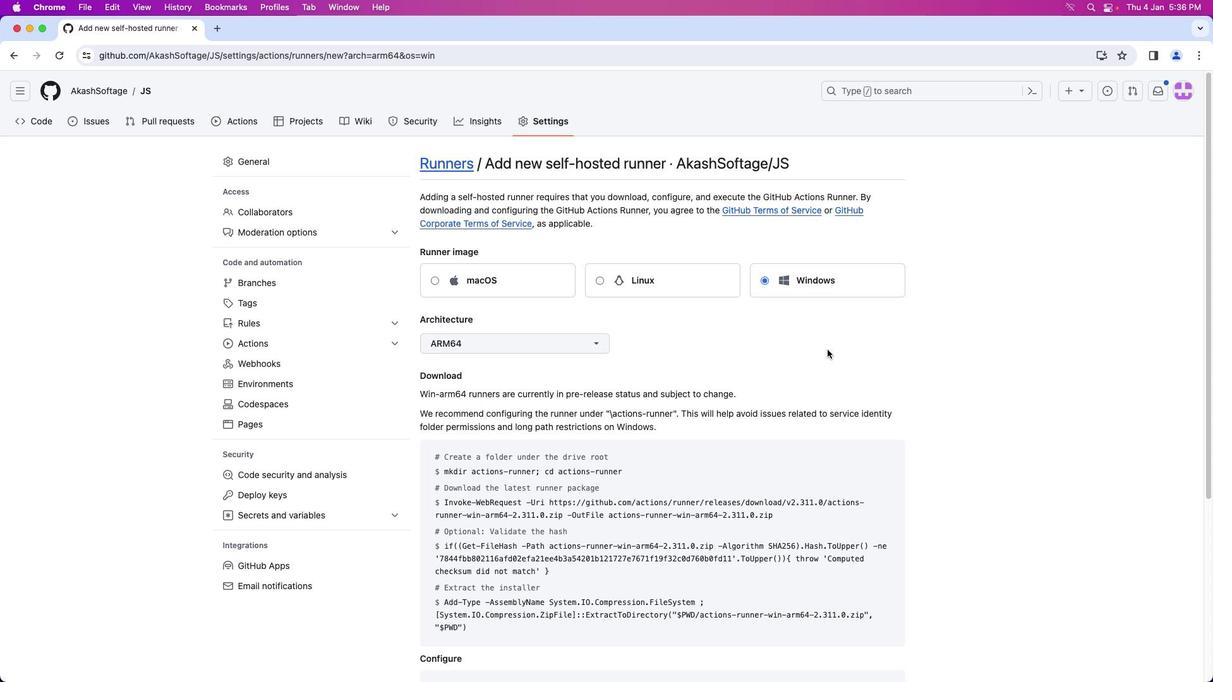 
Action: Mouse moved to (827, 349)
Screenshot: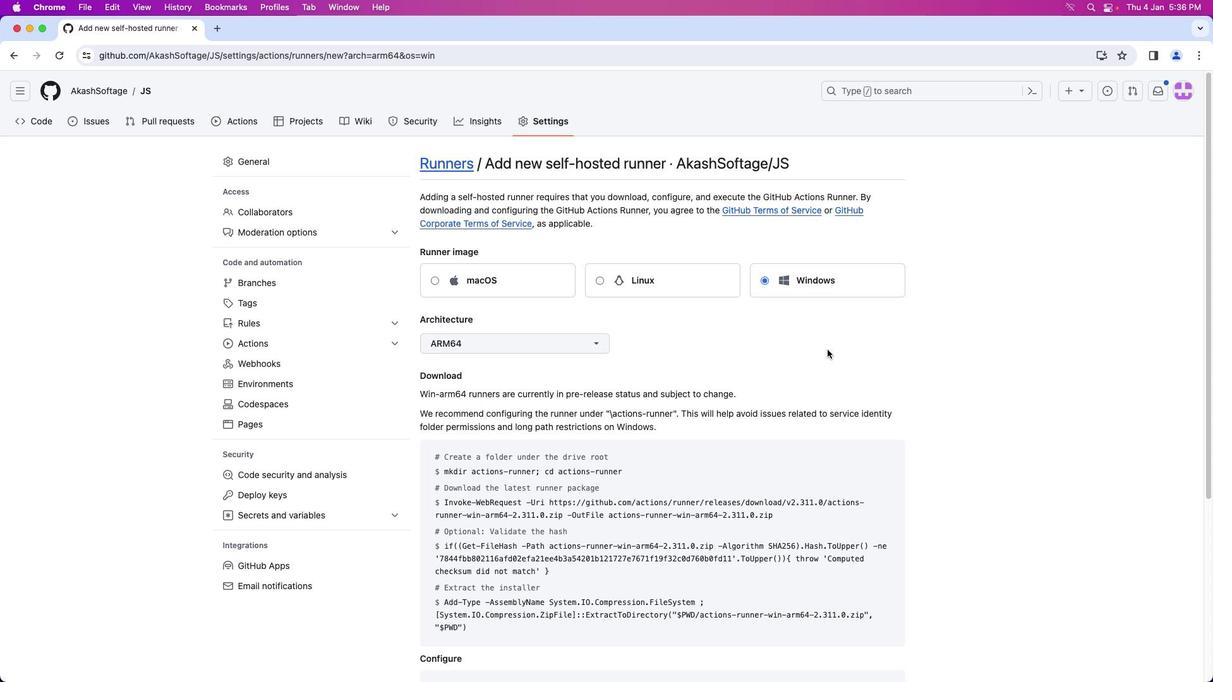 
